 Task: Open Card Product Launch Planning in Board Email Marketing Welcome Email Series Strategy and Execution to Workspace Email Marketing Software and add a team member Softage.2@softage.net, a label Blue, a checklist Meteorology, an attachment from Trello, a color Blue and finally, add a card description 'Research and develop new service offering bundling strategy' and a comment 'Let us approach this task with a sense of collaboration and teamwork, leveraging the strengths of each team member.'. Add a start date 'Jan 06, 1900' with a due date 'Jan 13, 1900'
Action: Mouse moved to (68, 318)
Screenshot: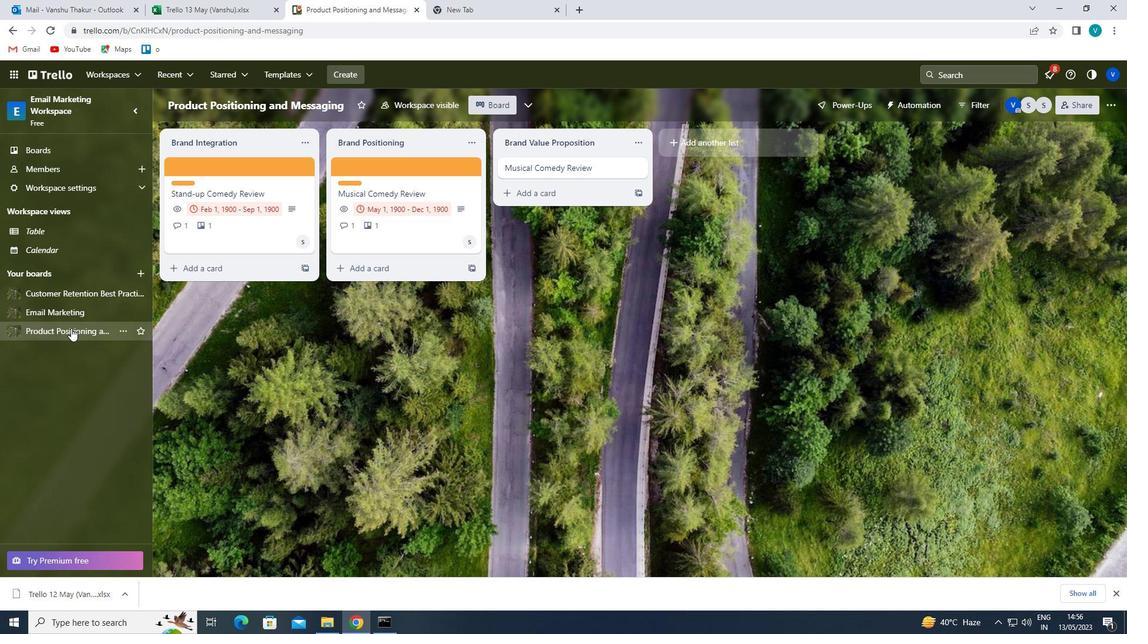 
Action: Mouse pressed left at (68, 318)
Screenshot: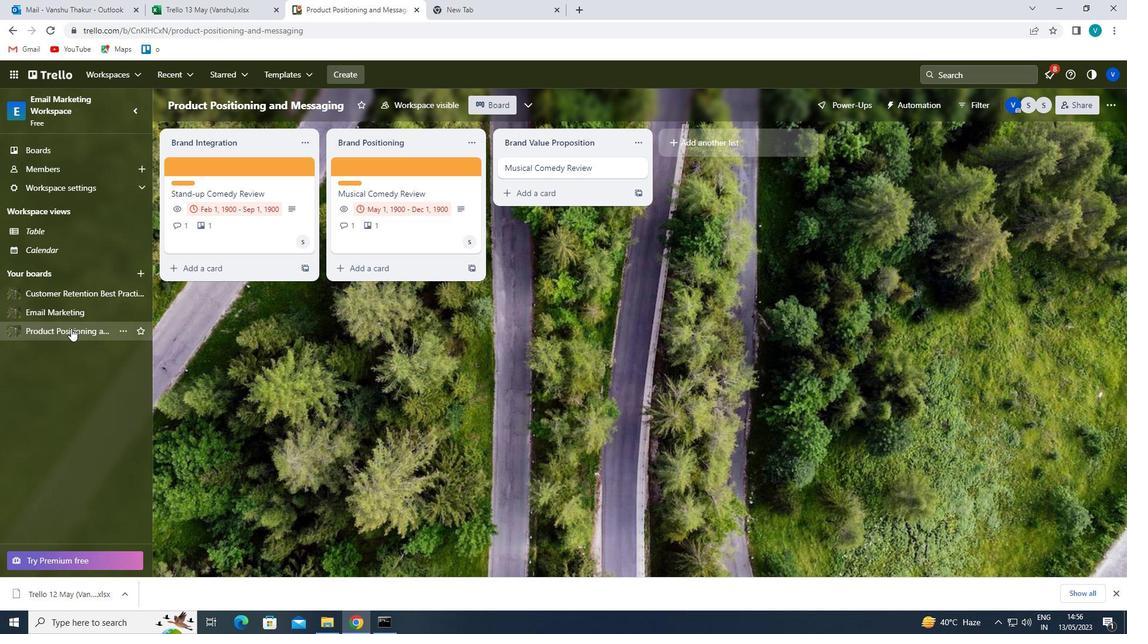 
Action: Mouse moved to (417, 162)
Screenshot: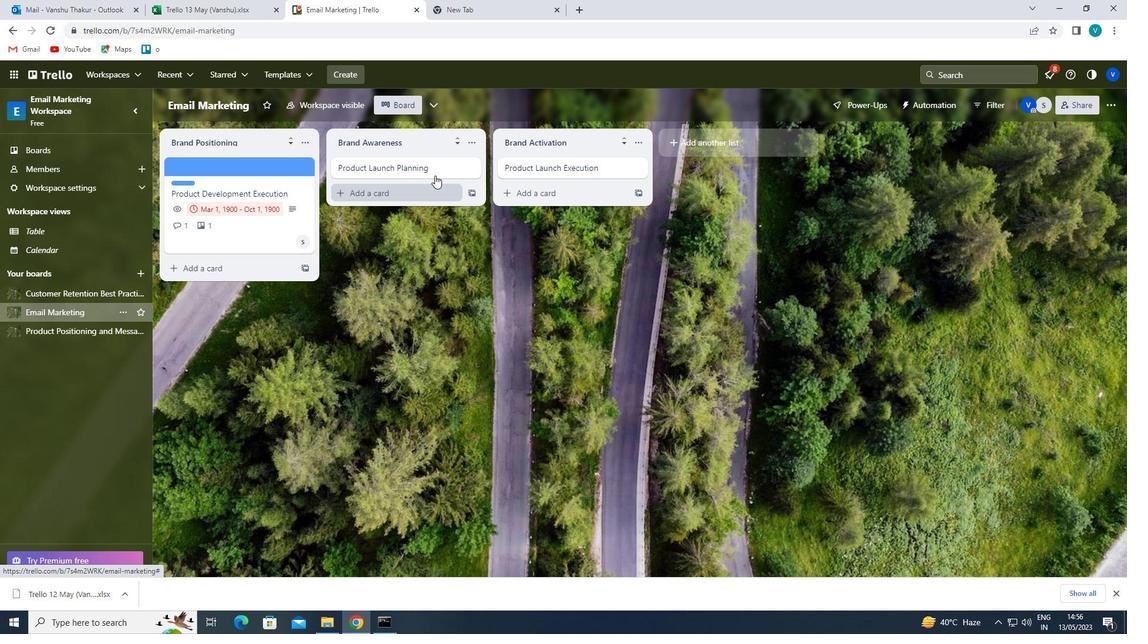 
Action: Mouse pressed left at (417, 162)
Screenshot: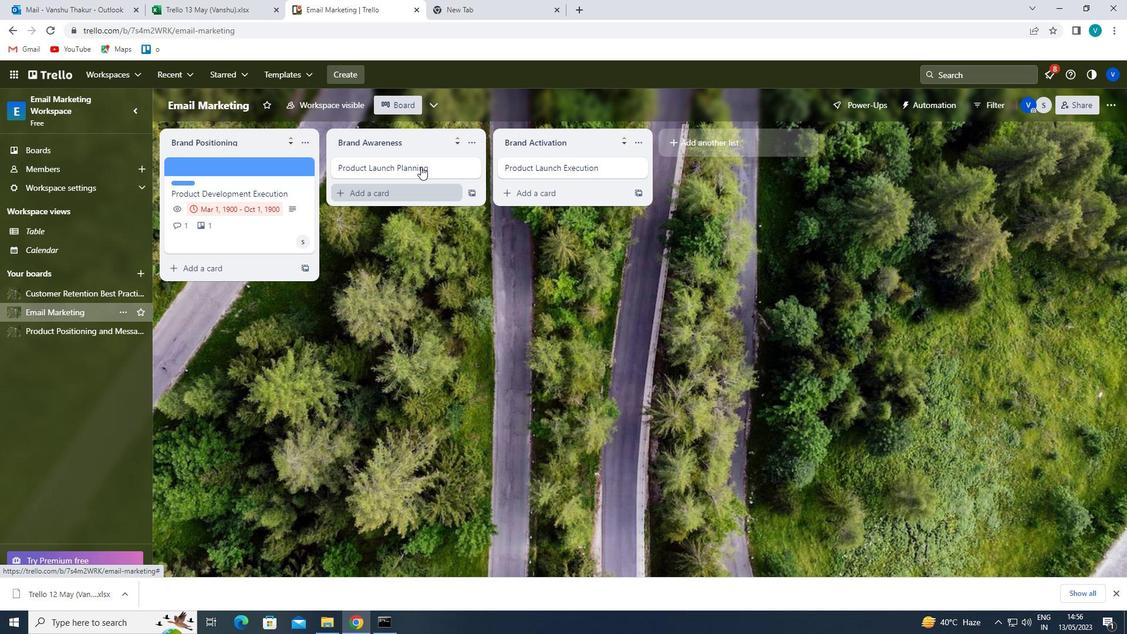 
Action: Mouse moved to (704, 206)
Screenshot: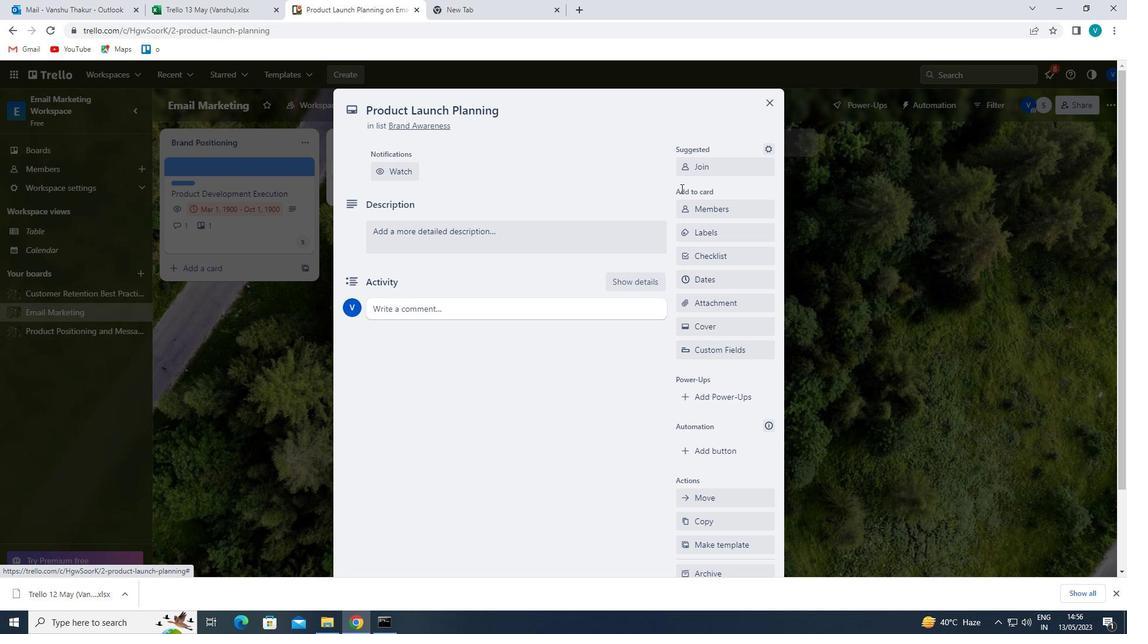 
Action: Mouse pressed left at (704, 206)
Screenshot: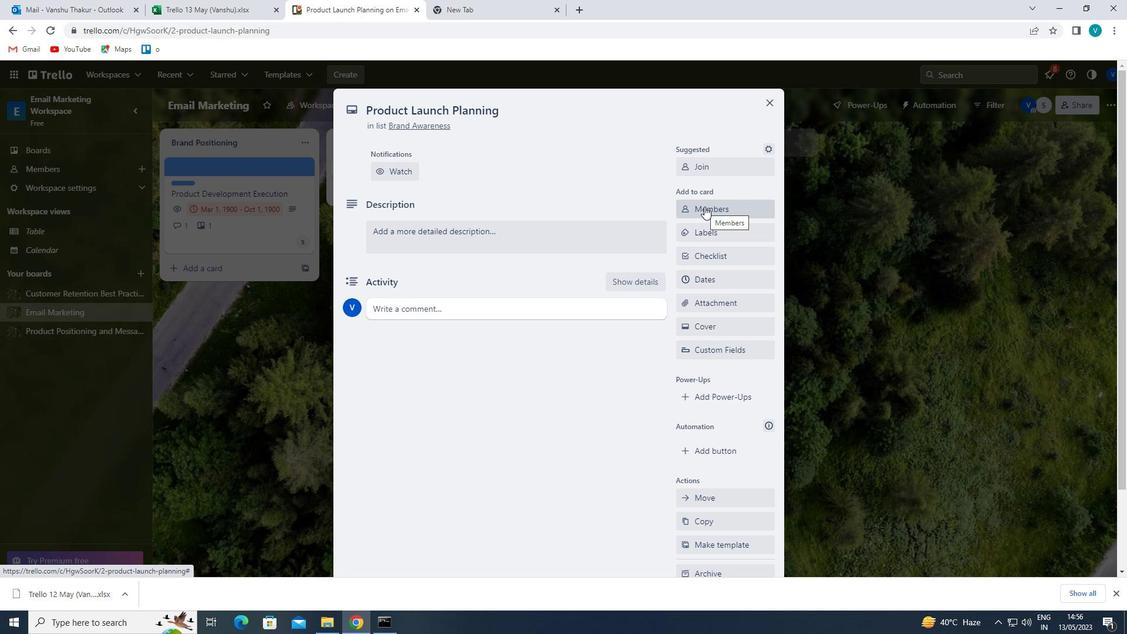 
Action: Mouse moved to (710, 263)
Screenshot: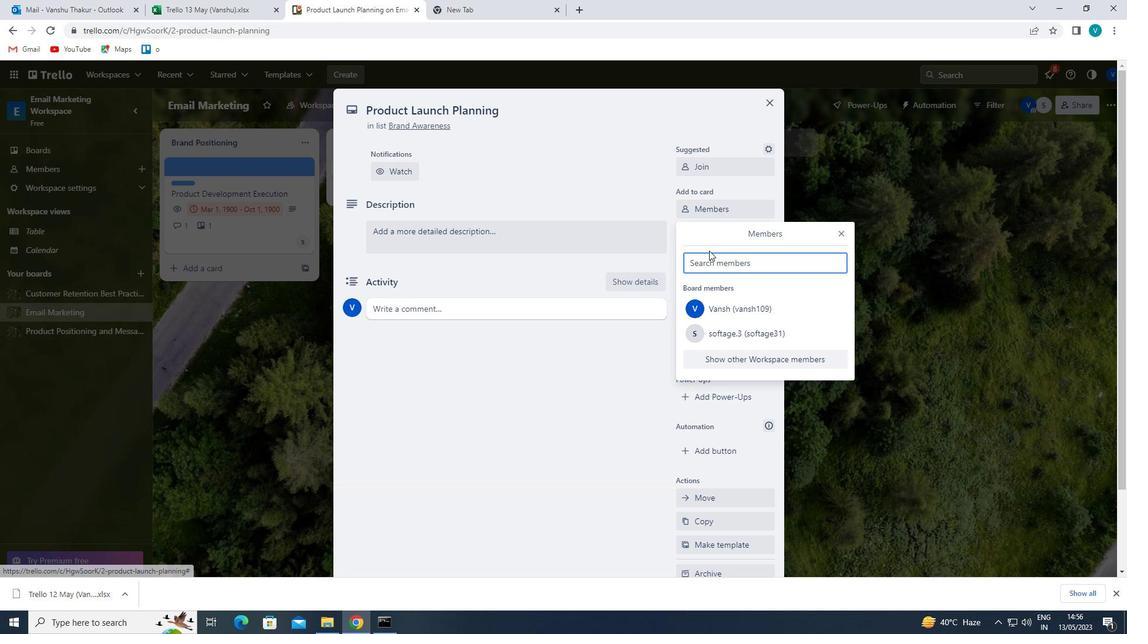 
Action: Mouse pressed left at (710, 263)
Screenshot: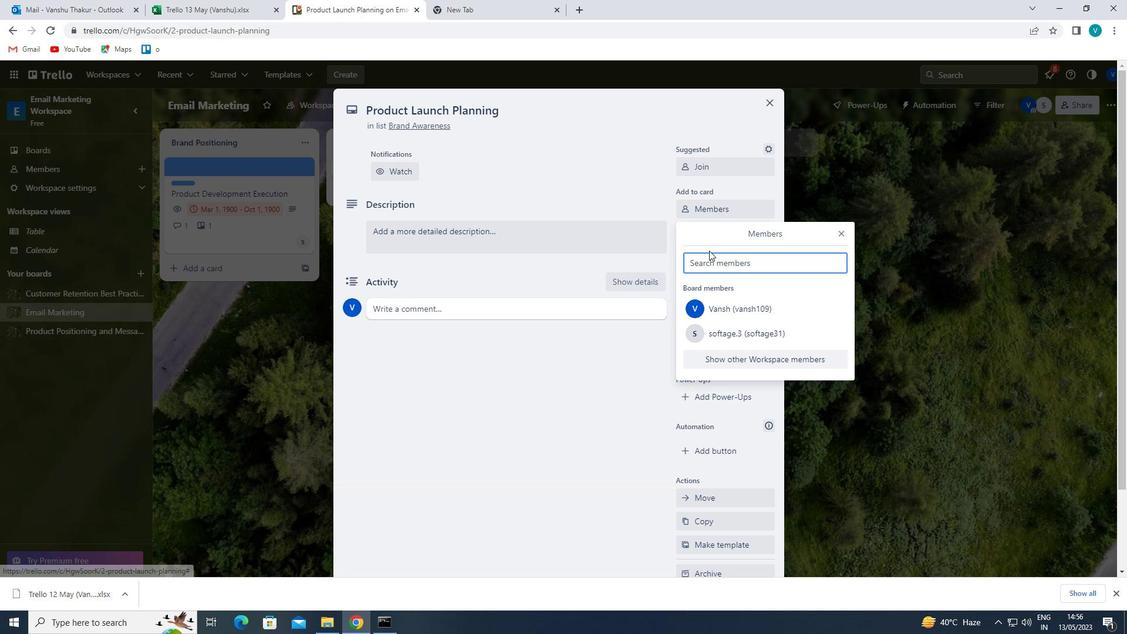 
Action: Key pressed <Key.shift>S
Screenshot: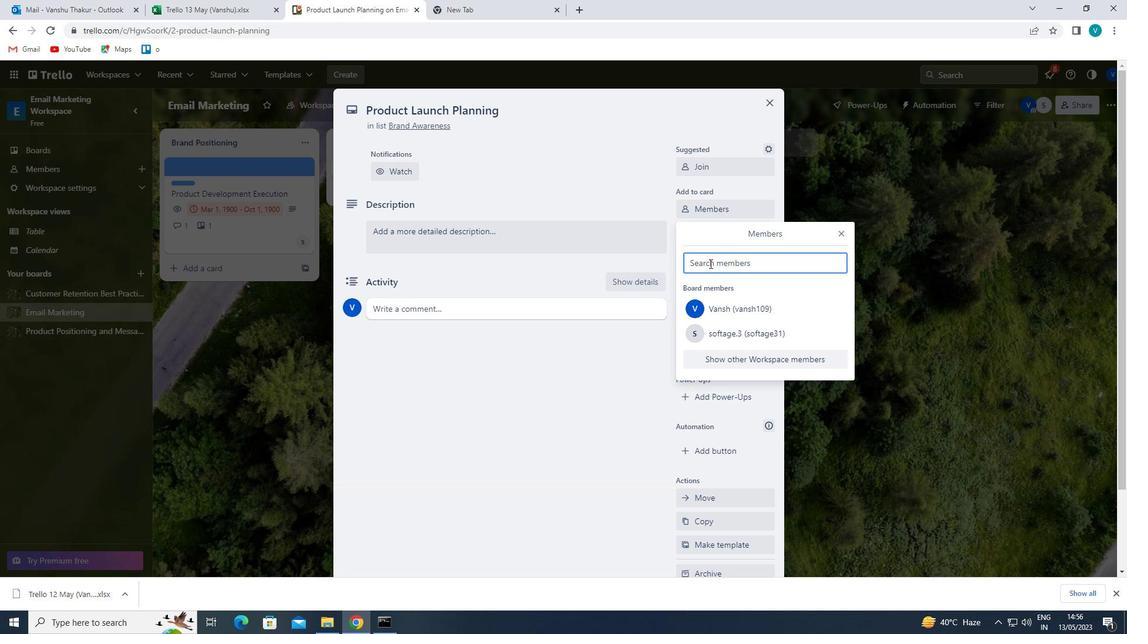 
Action: Mouse moved to (701, 270)
Screenshot: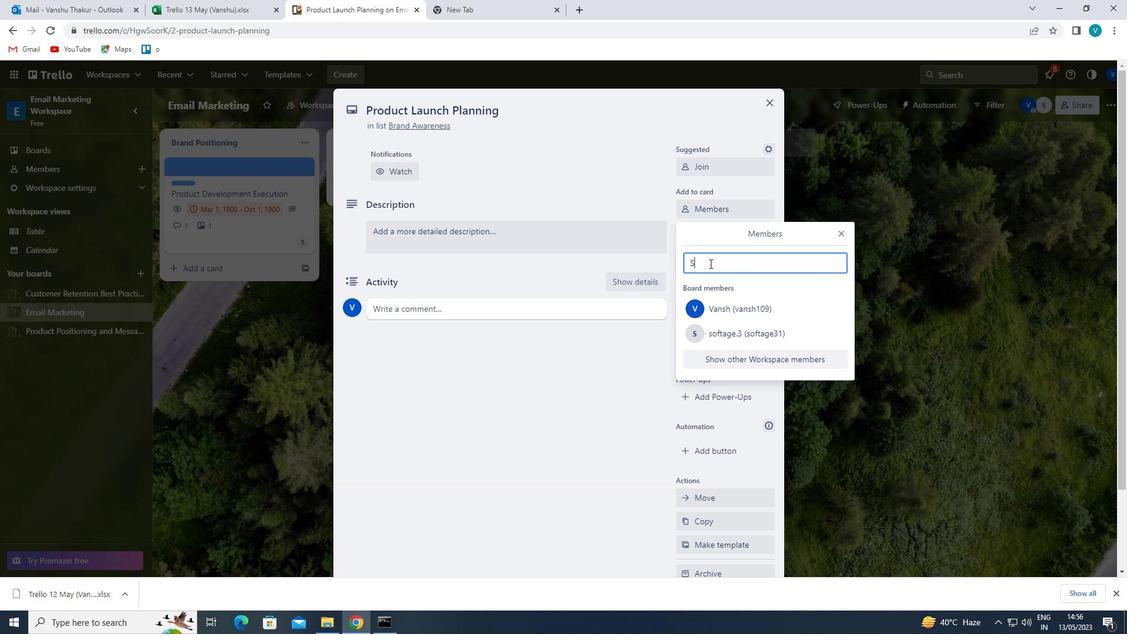 
Action: Key pressed OFT
Screenshot: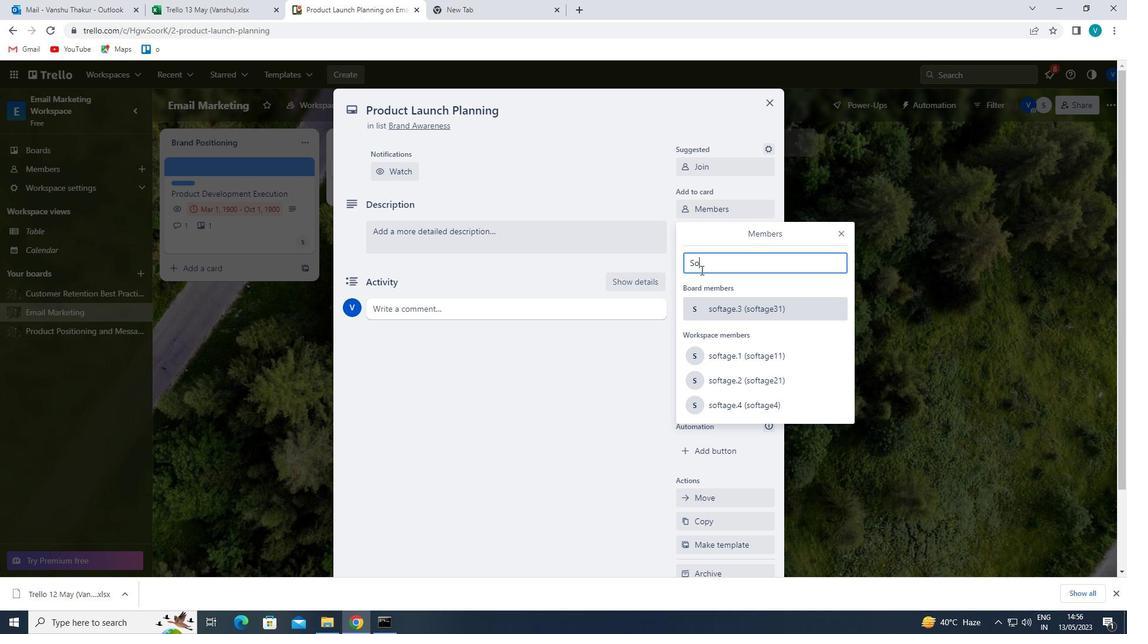 
Action: Mouse moved to (727, 384)
Screenshot: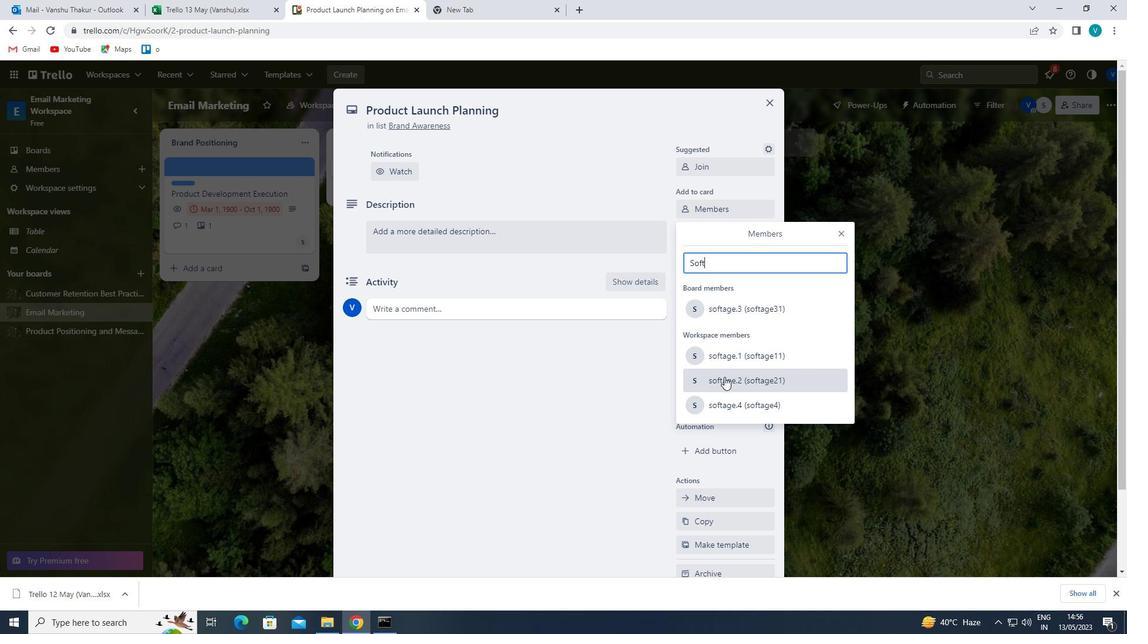 
Action: Mouse pressed left at (727, 384)
Screenshot: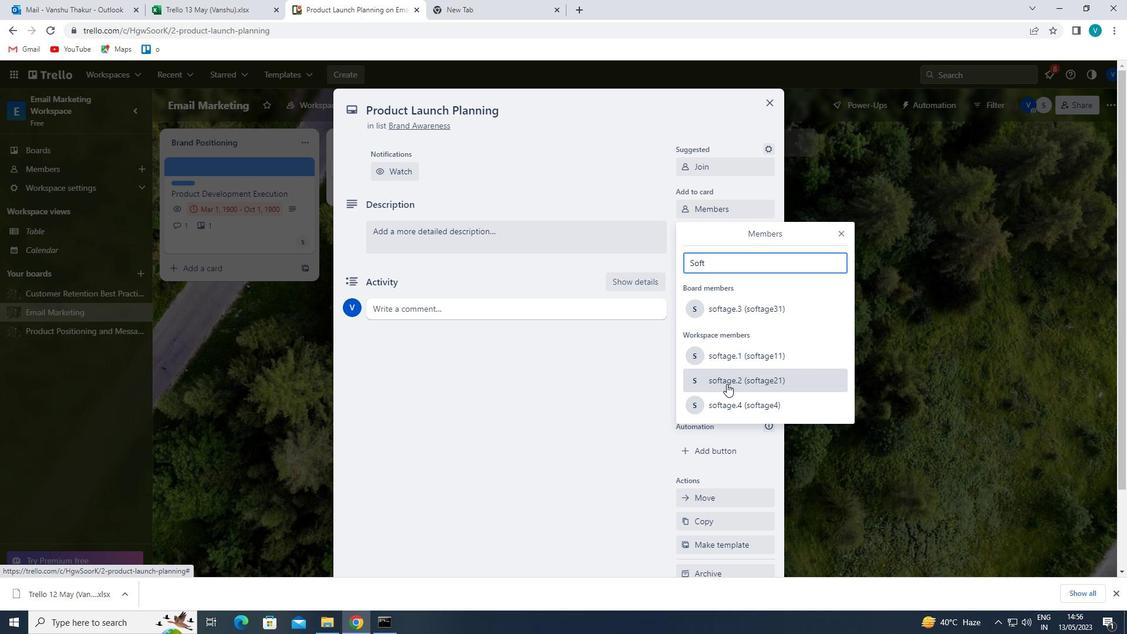 
Action: Mouse moved to (844, 231)
Screenshot: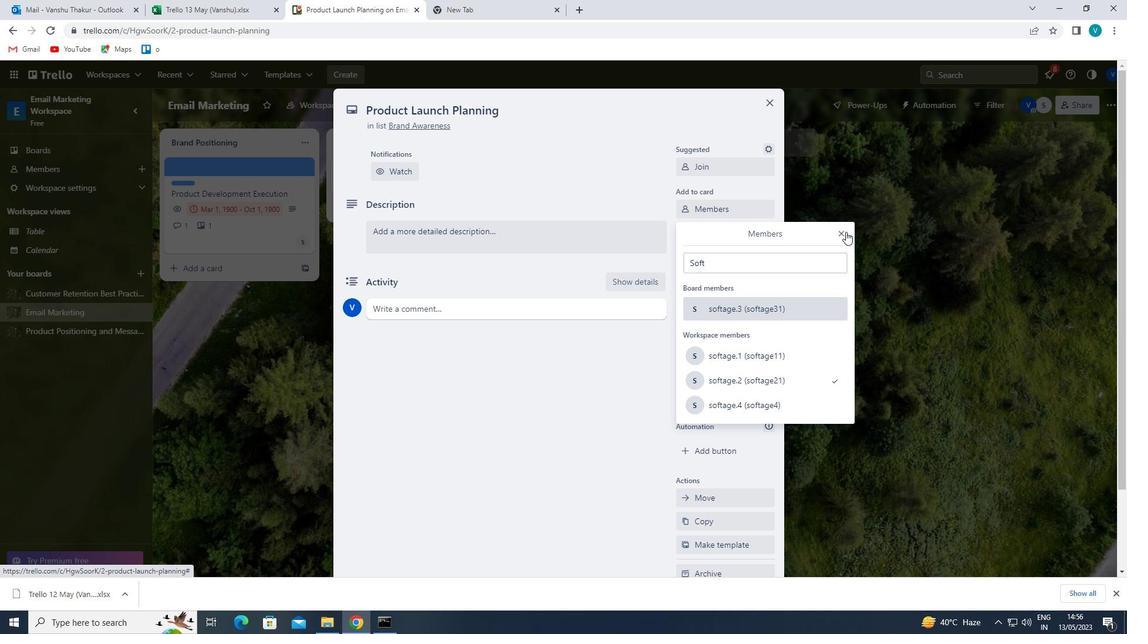 
Action: Mouse pressed left at (844, 231)
Screenshot: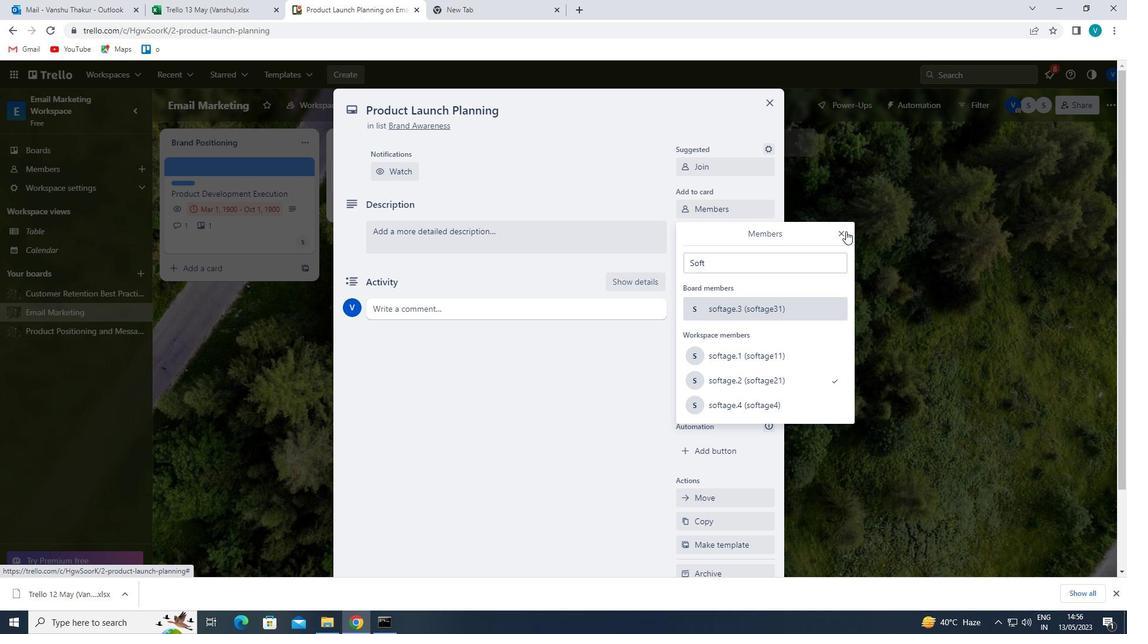 
Action: Mouse moved to (750, 227)
Screenshot: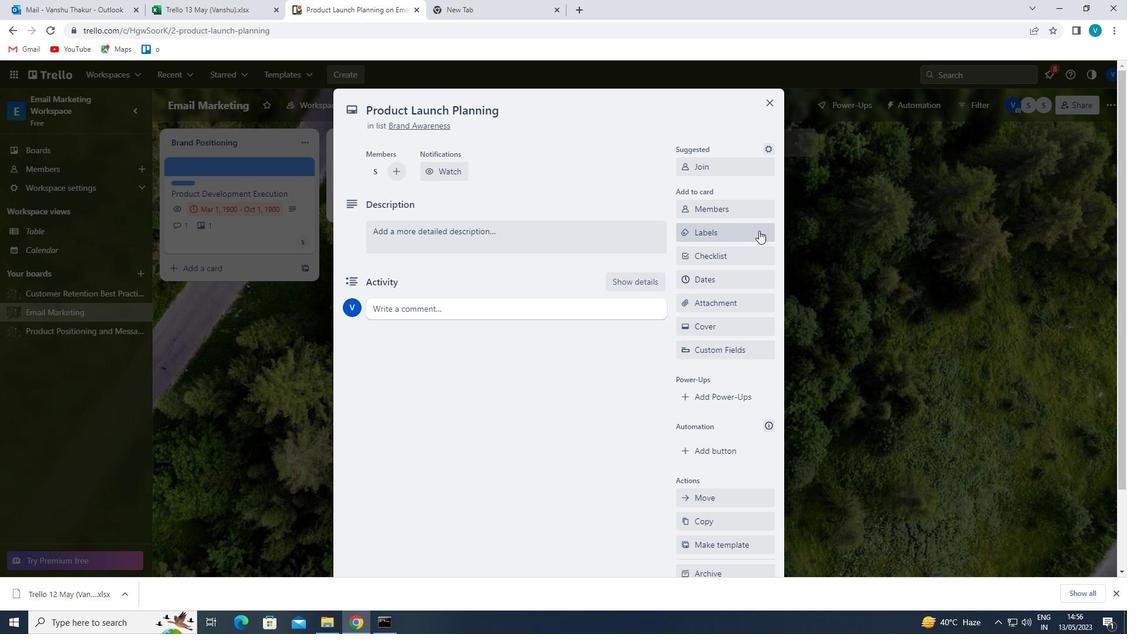 
Action: Mouse pressed left at (750, 227)
Screenshot: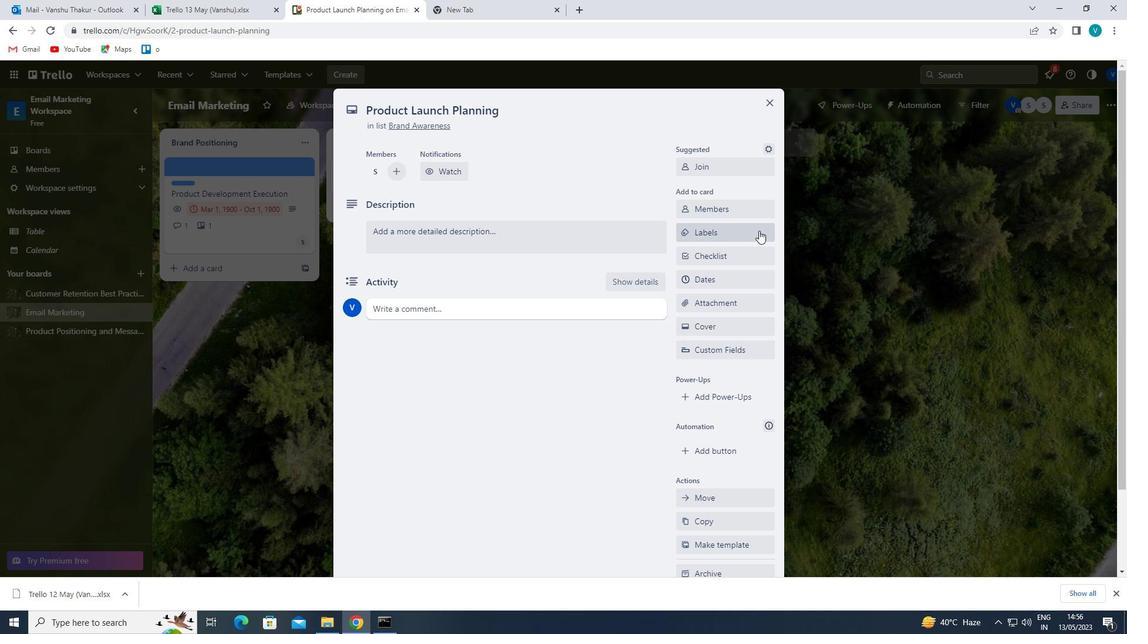 
Action: Mouse moved to (739, 431)
Screenshot: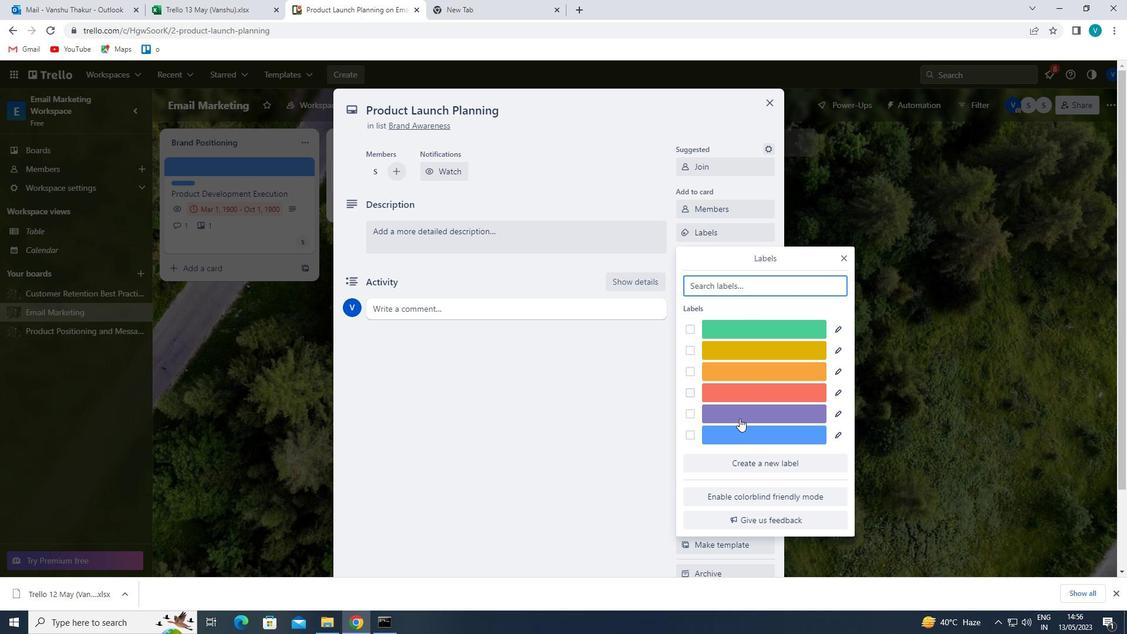 
Action: Mouse pressed left at (739, 431)
Screenshot: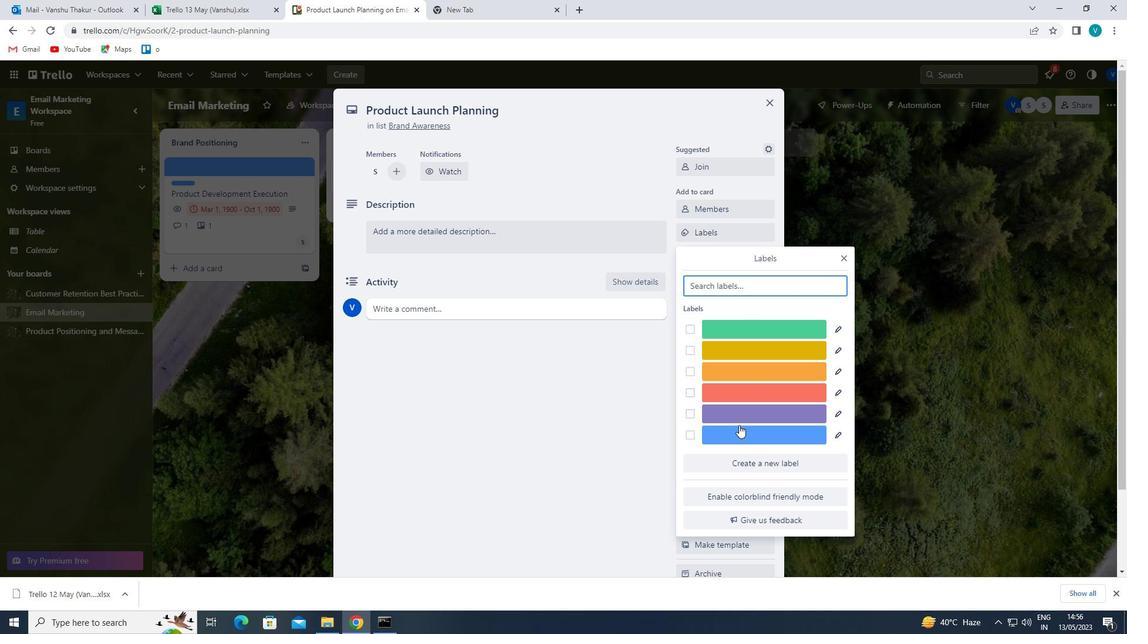 
Action: Mouse moved to (842, 254)
Screenshot: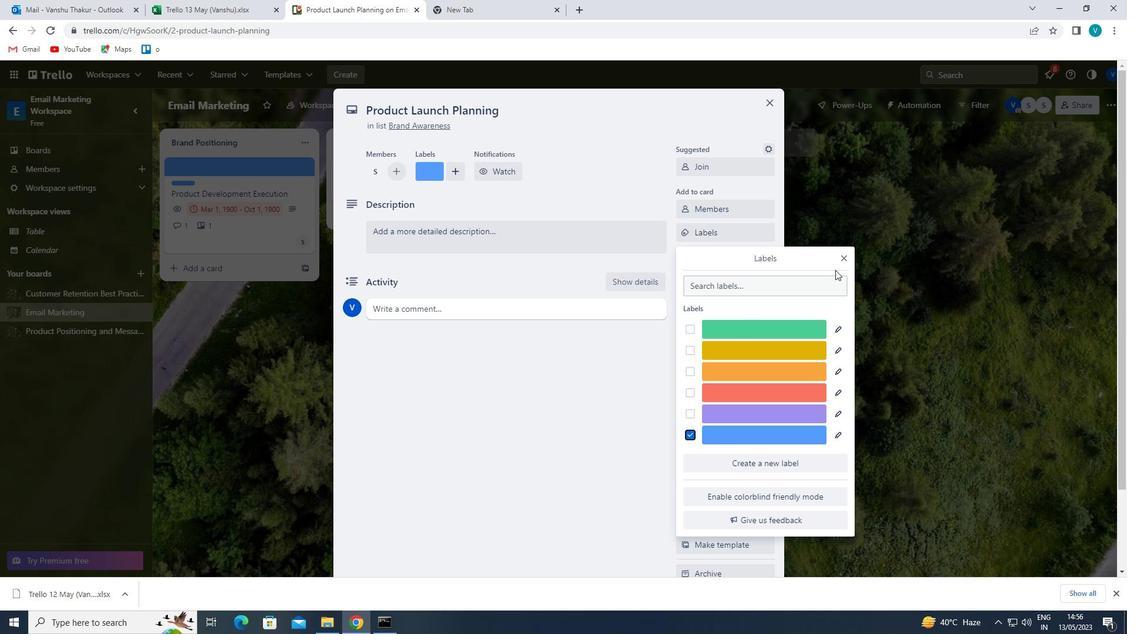 
Action: Mouse pressed left at (842, 254)
Screenshot: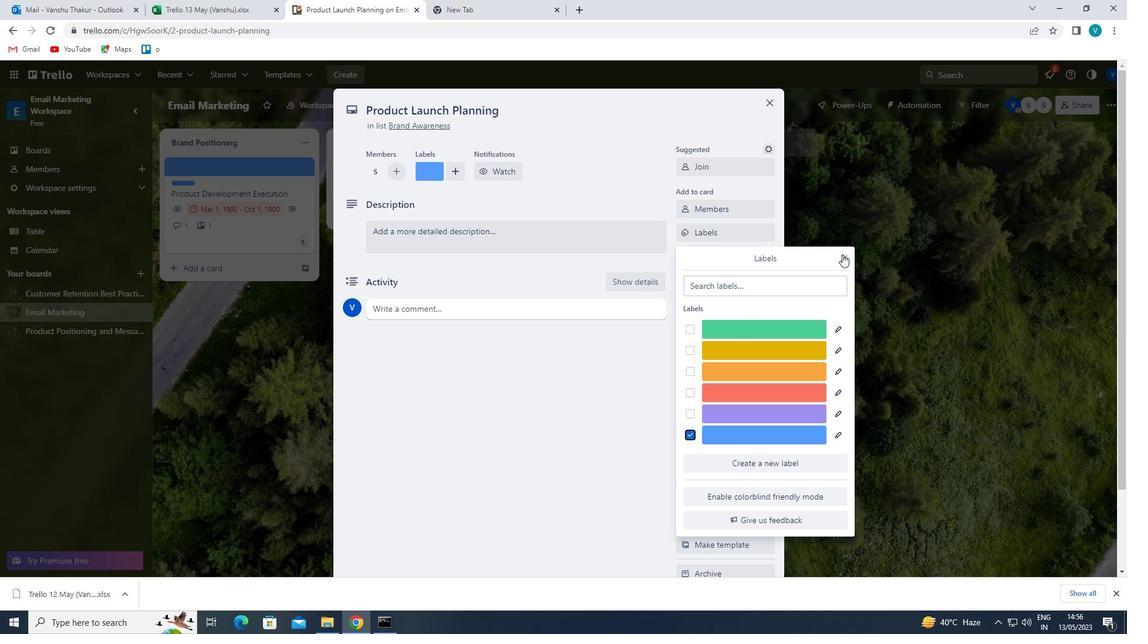 
Action: Mouse moved to (744, 251)
Screenshot: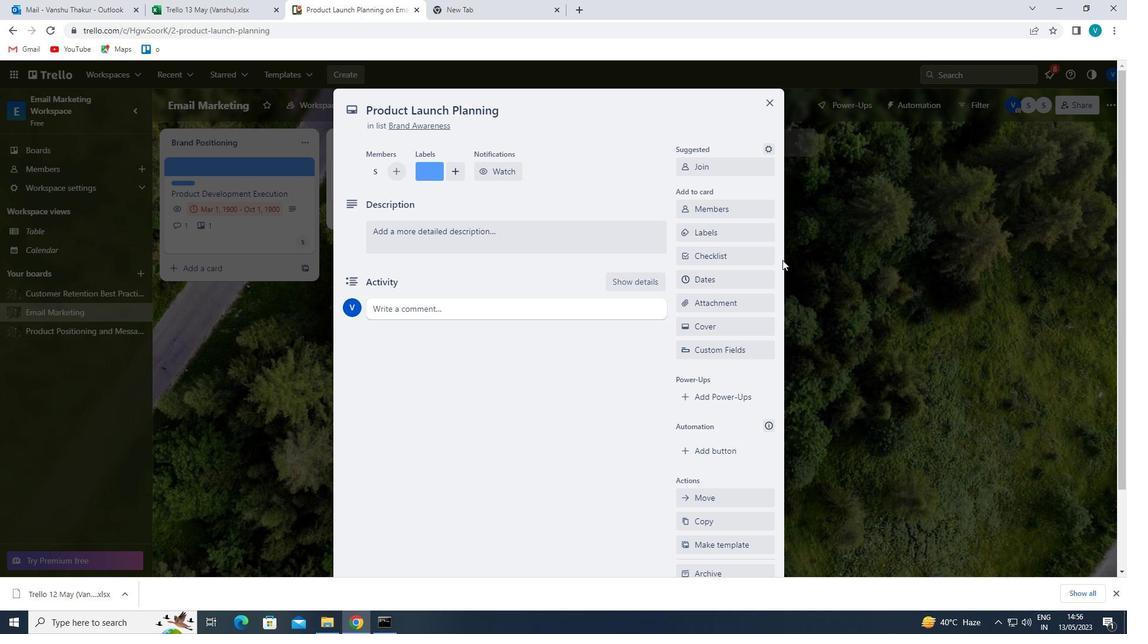 
Action: Mouse pressed left at (744, 251)
Screenshot: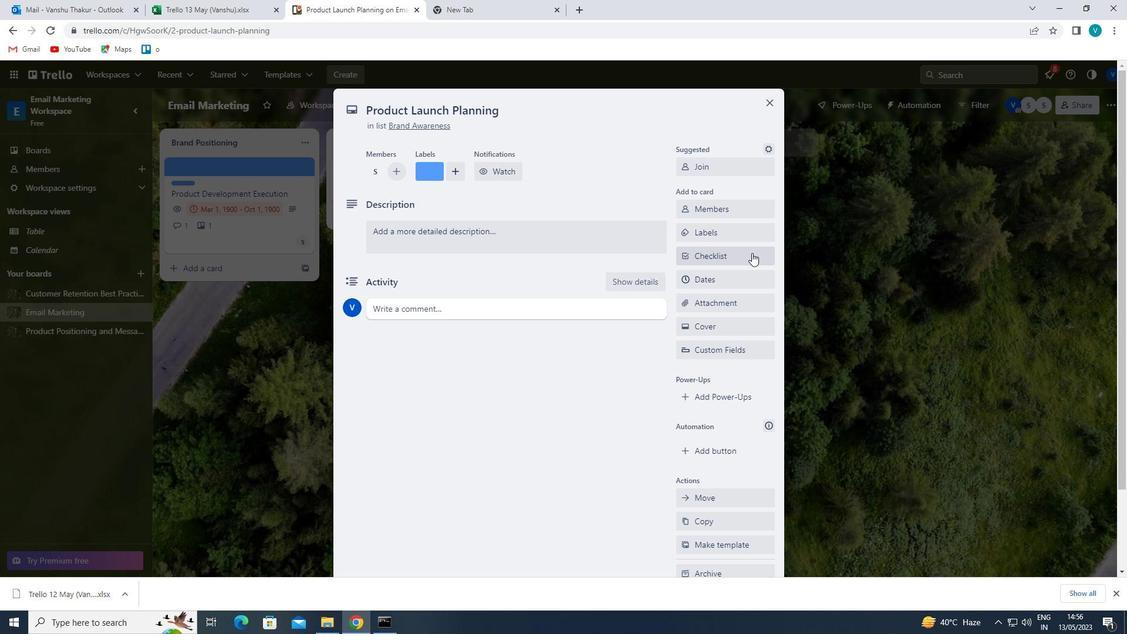 
Action: Key pressed <Key.shift>METEOROLOGY
Screenshot: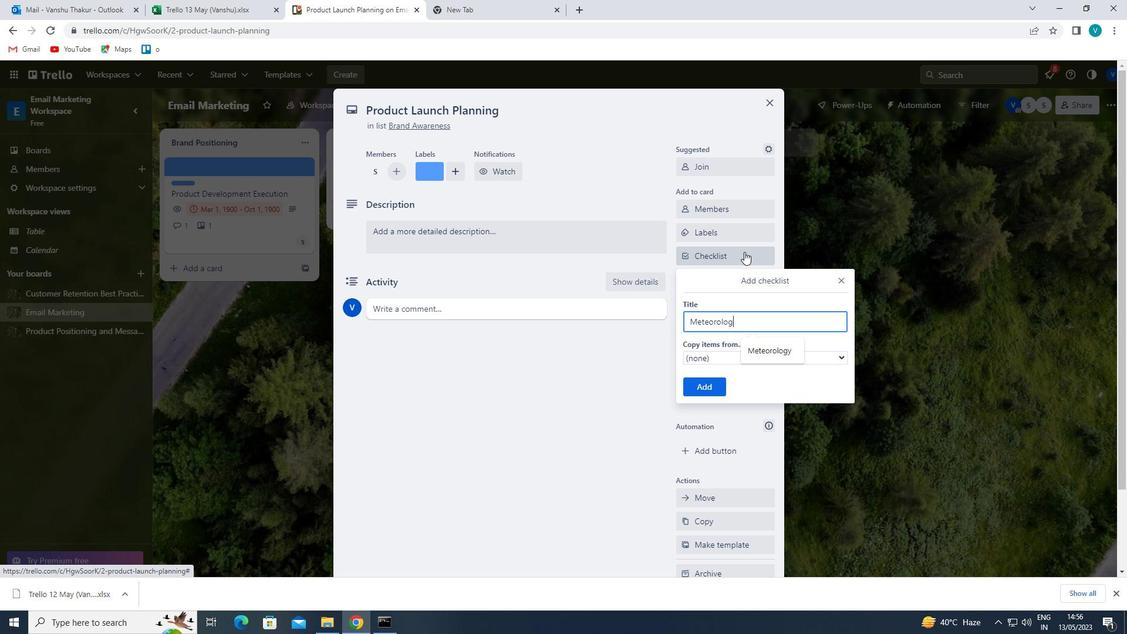 
Action: Mouse moved to (703, 386)
Screenshot: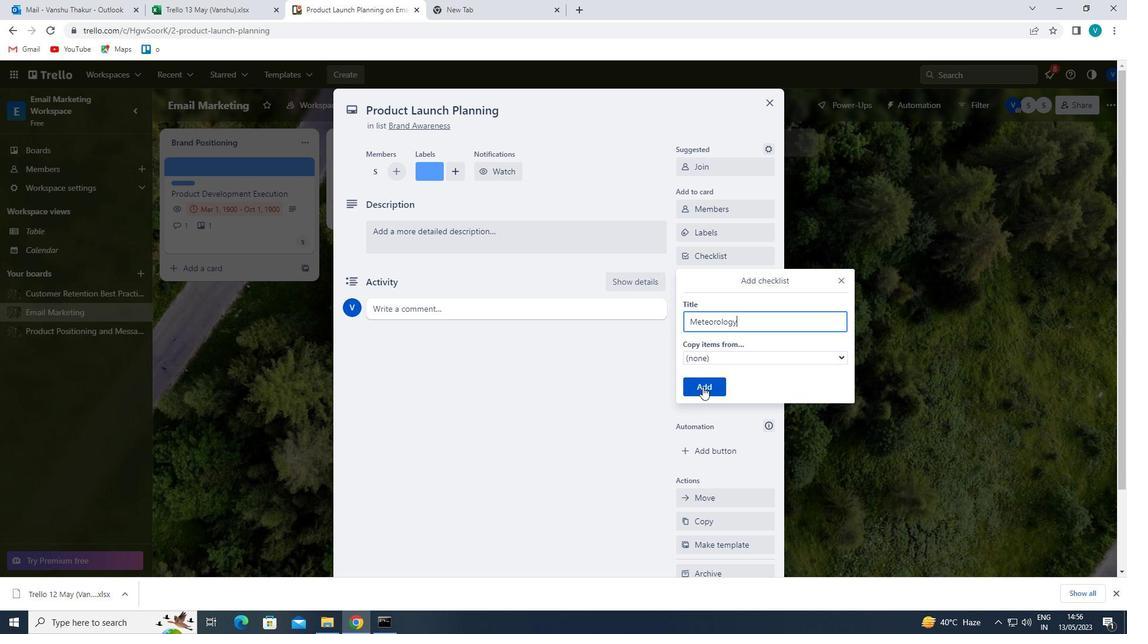 
Action: Mouse pressed left at (703, 386)
Screenshot: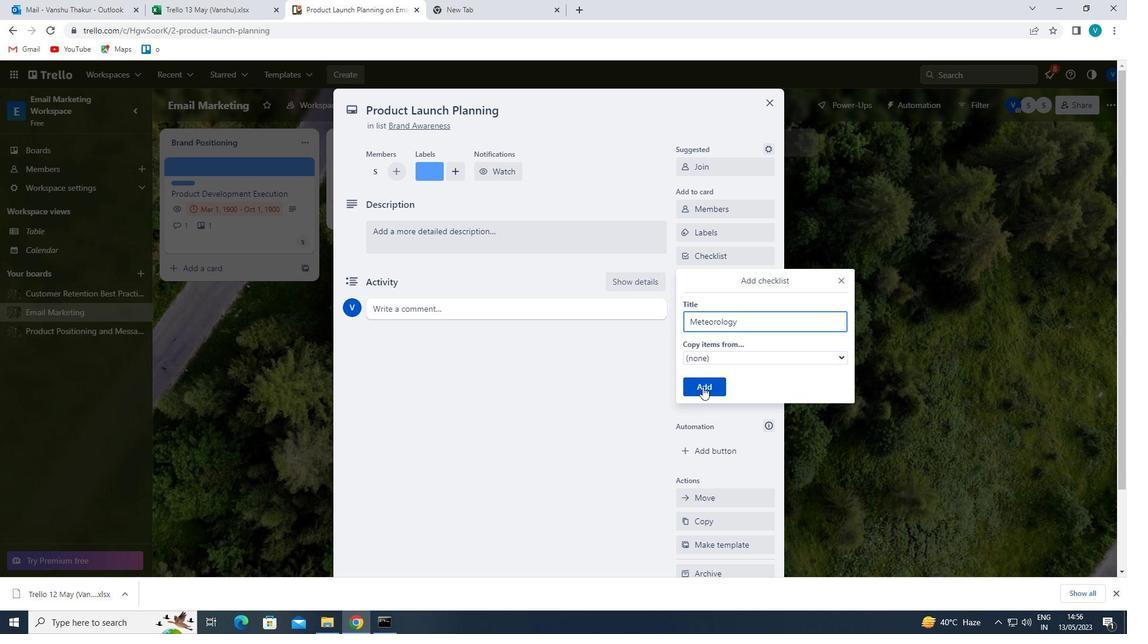 
Action: Mouse moved to (728, 305)
Screenshot: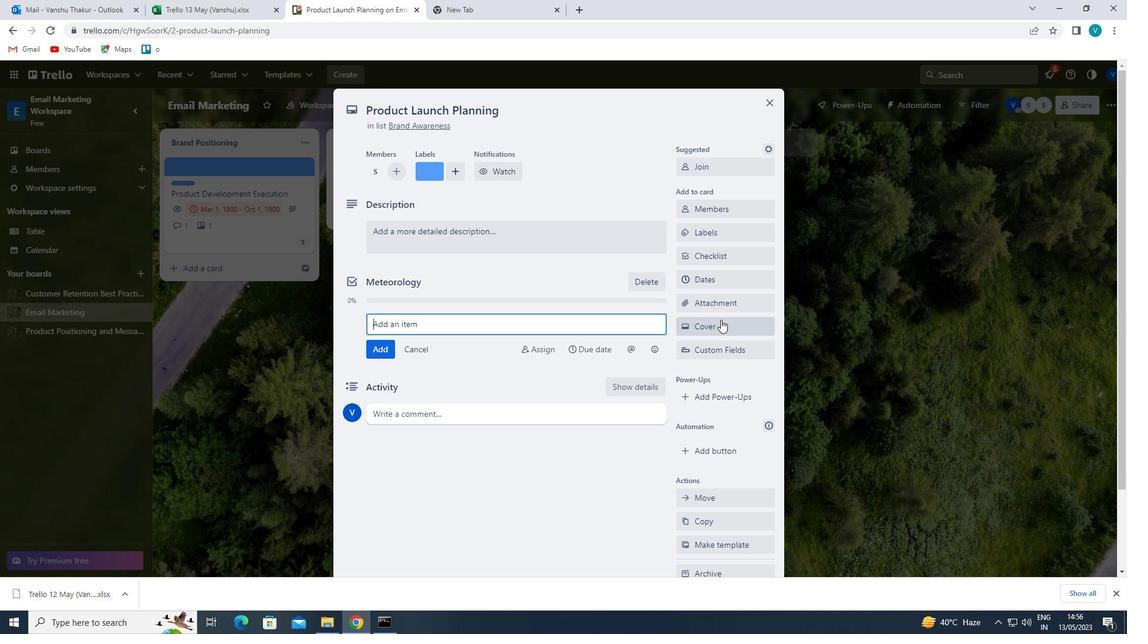 
Action: Mouse pressed left at (728, 305)
Screenshot: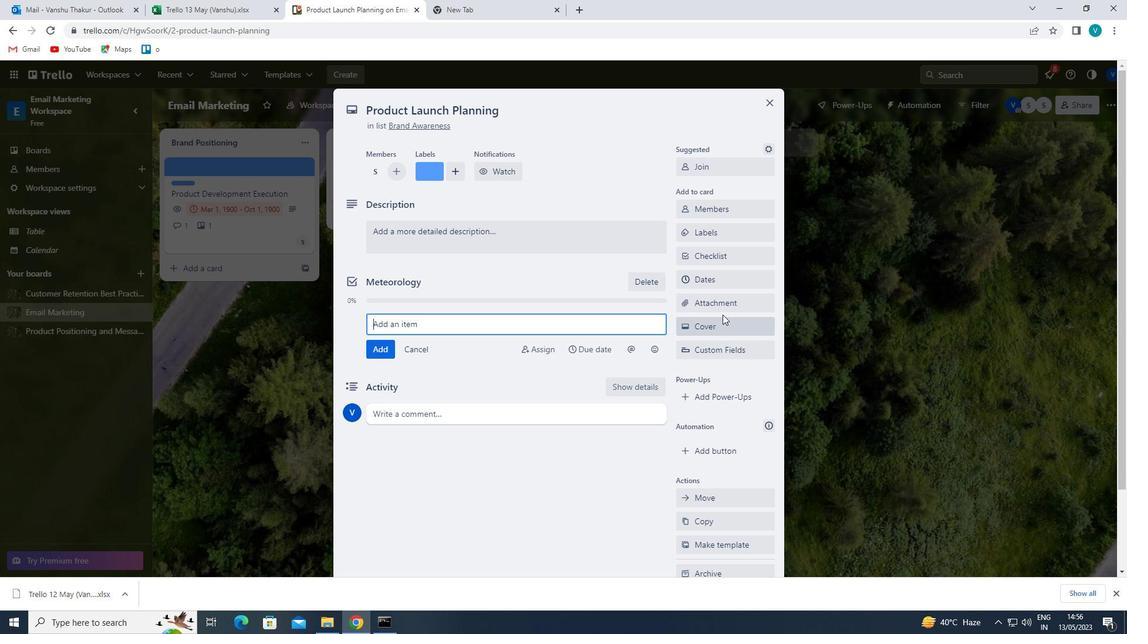 
Action: Mouse moved to (705, 370)
Screenshot: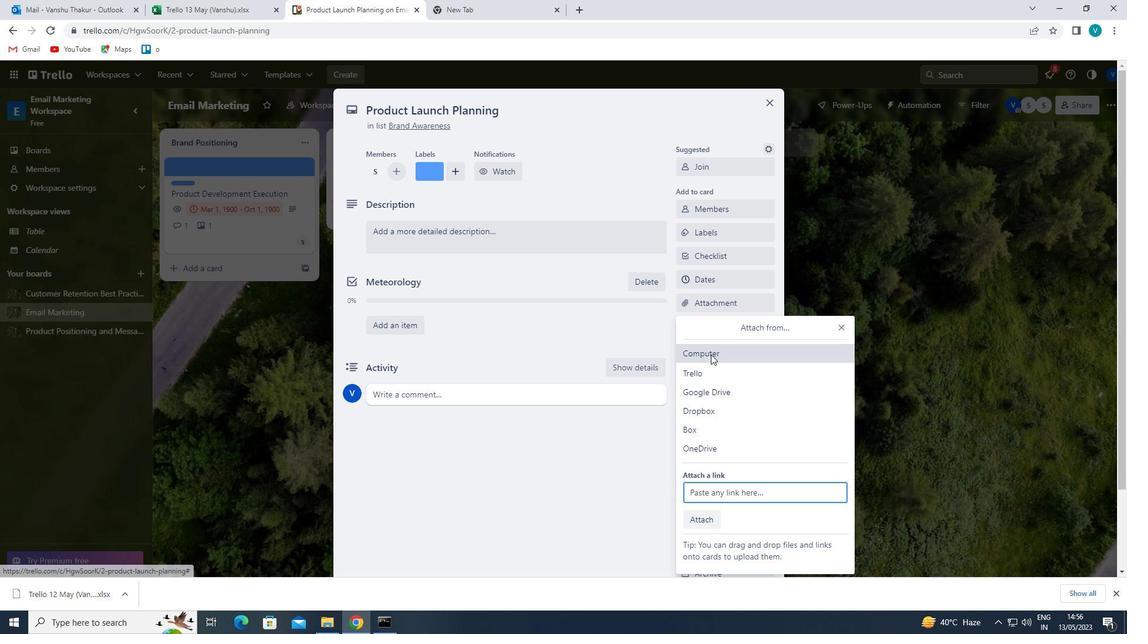 
Action: Mouse pressed left at (705, 370)
Screenshot: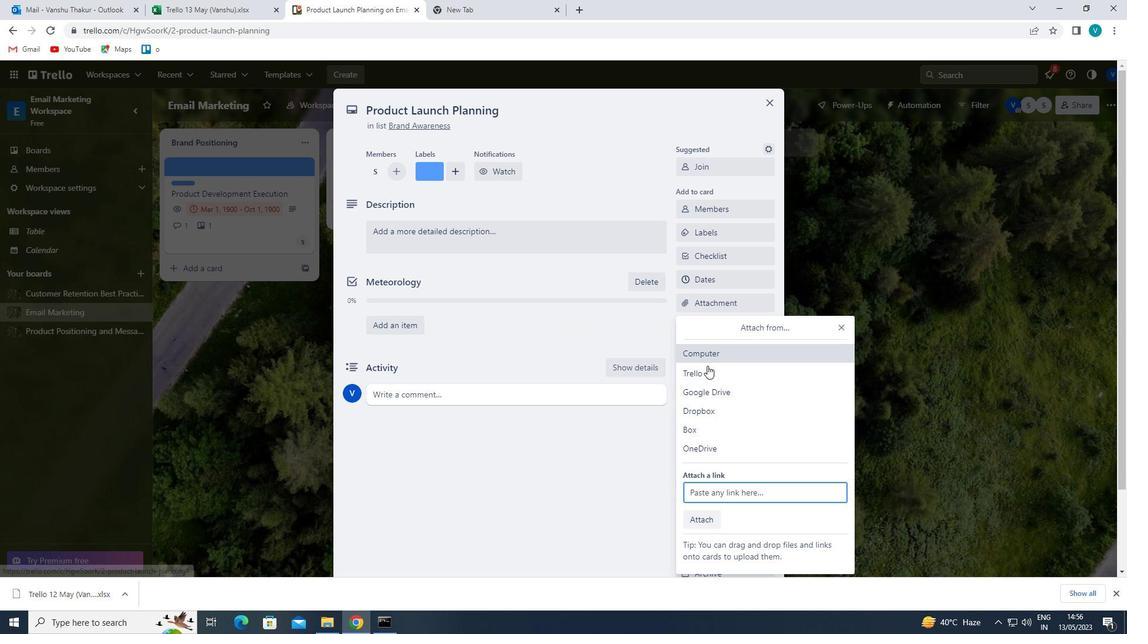 
Action: Mouse moved to (707, 381)
Screenshot: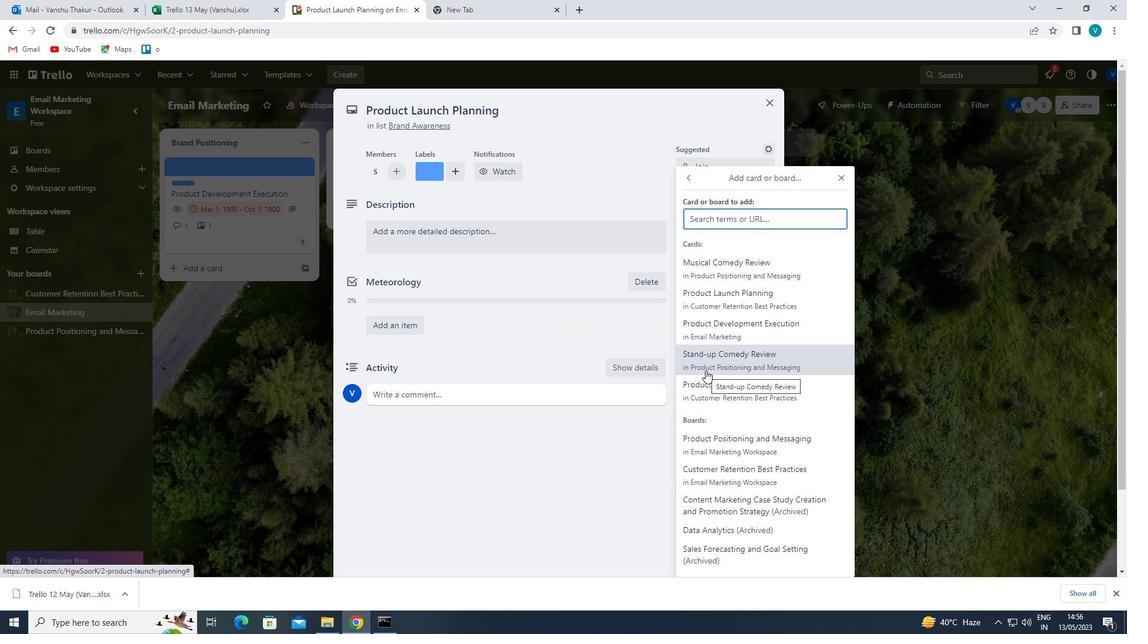 
Action: Mouse pressed left at (707, 381)
Screenshot: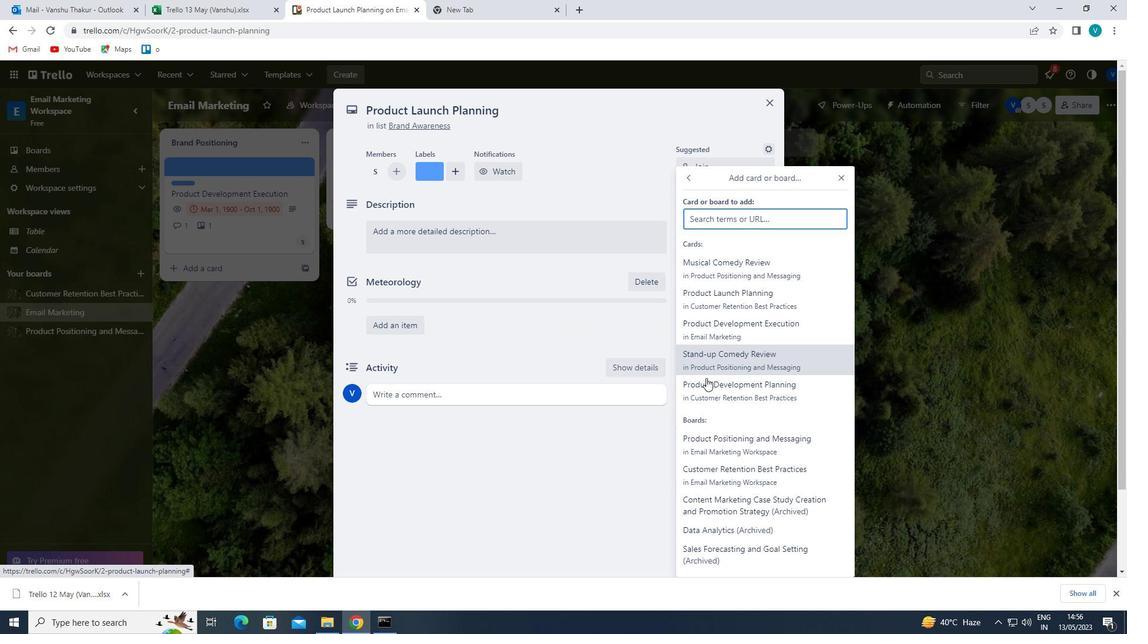 
Action: Mouse moved to (695, 317)
Screenshot: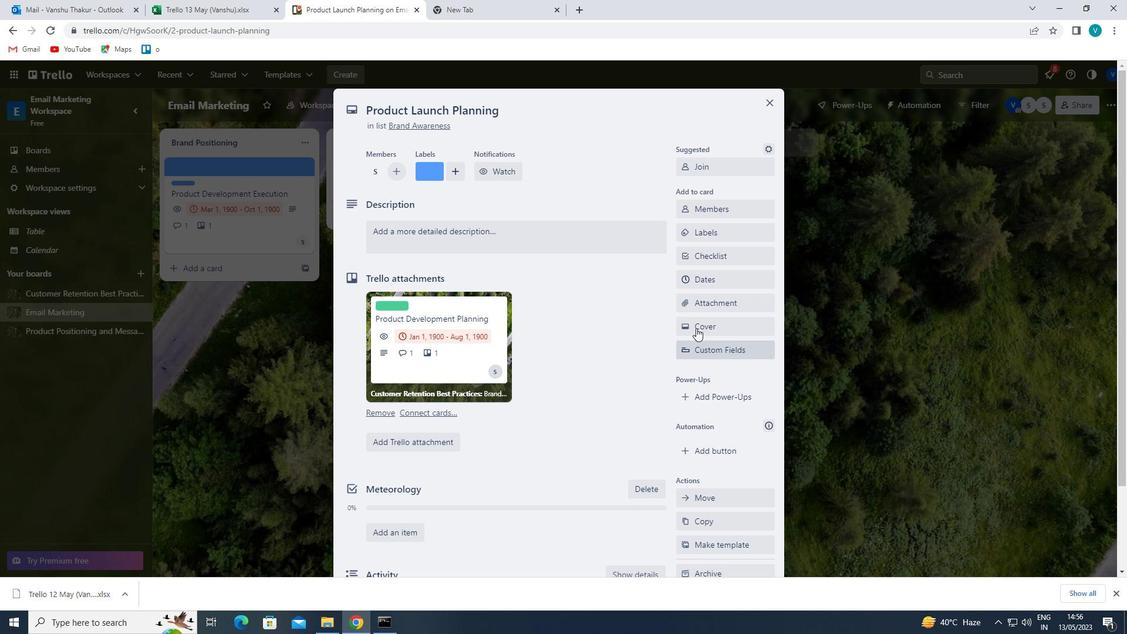 
Action: Mouse pressed left at (695, 317)
Screenshot: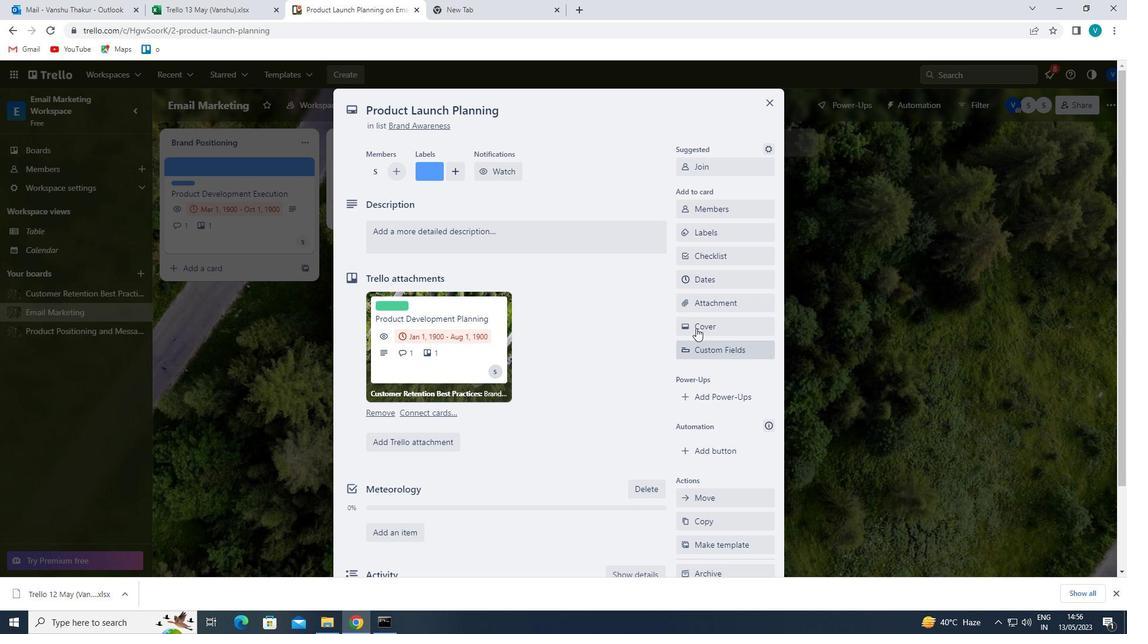 
Action: Mouse moved to (699, 360)
Screenshot: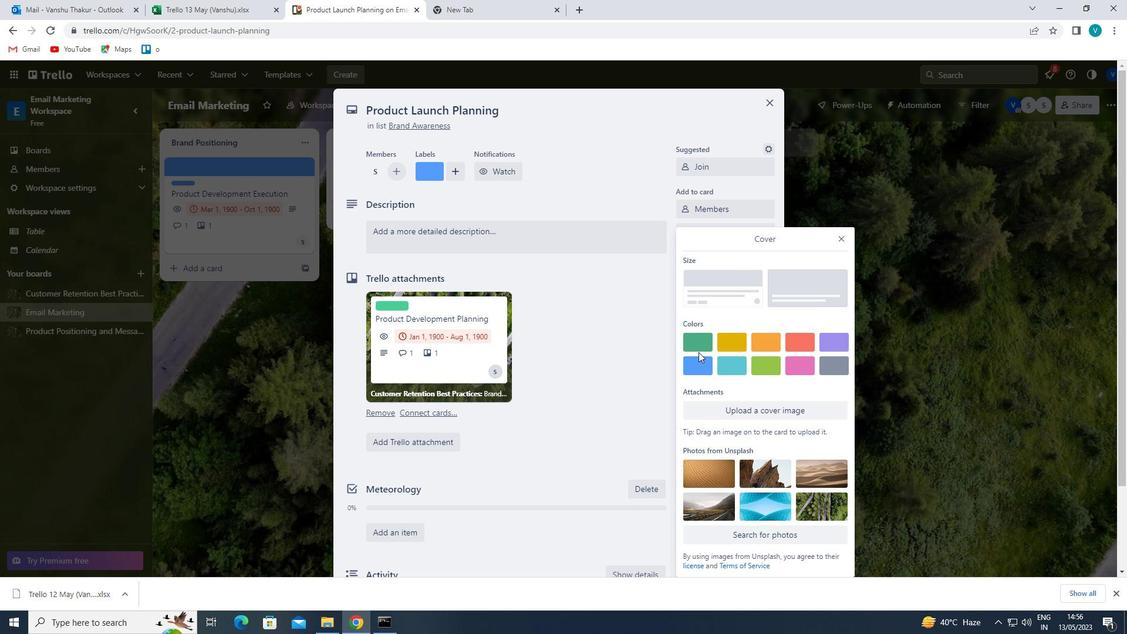 
Action: Mouse pressed left at (699, 360)
Screenshot: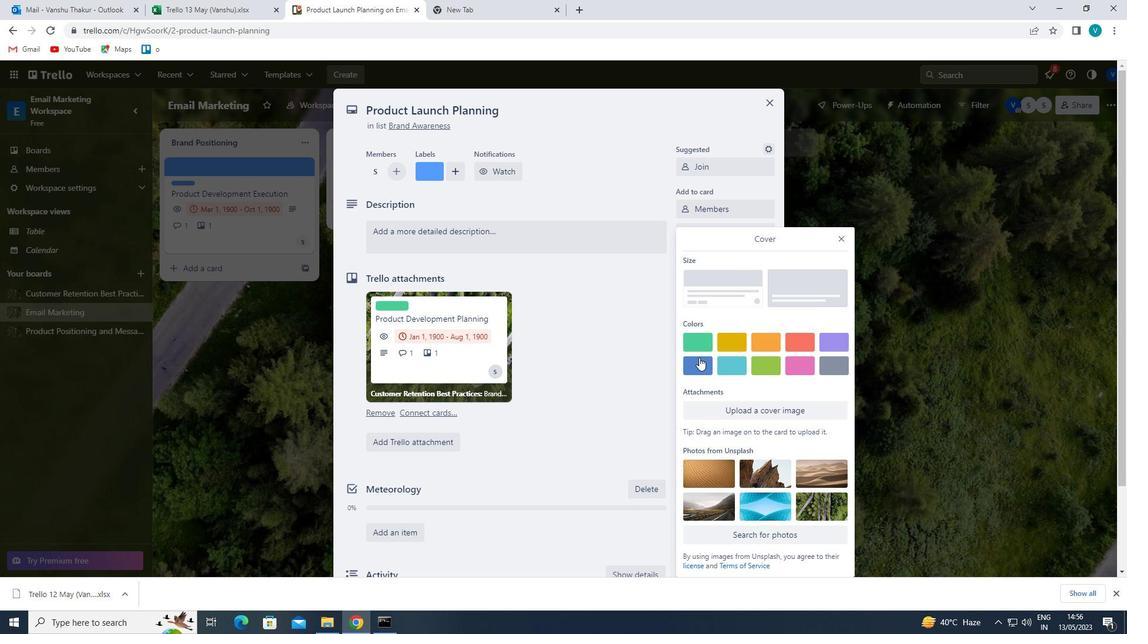 
Action: Mouse moved to (842, 220)
Screenshot: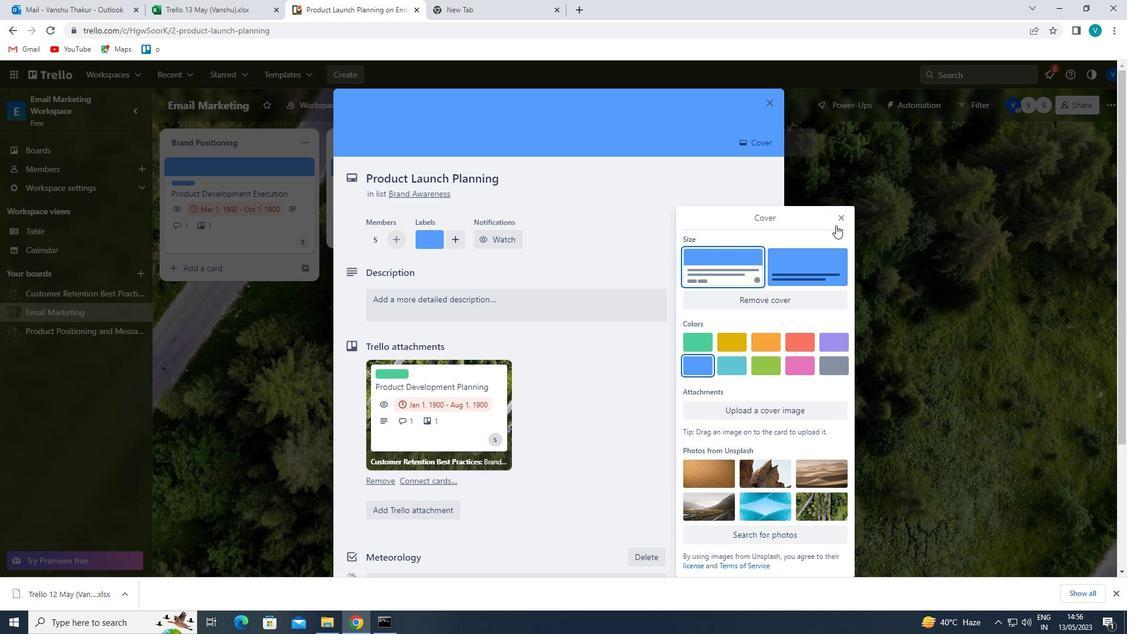 
Action: Mouse pressed left at (842, 220)
Screenshot: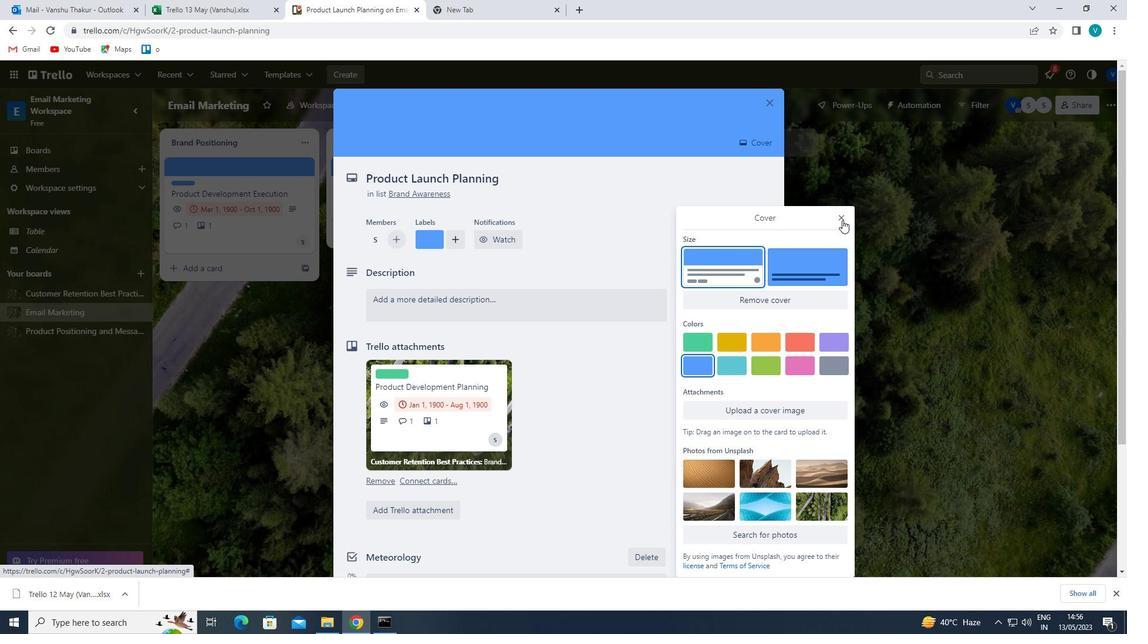 
Action: Mouse moved to (592, 293)
Screenshot: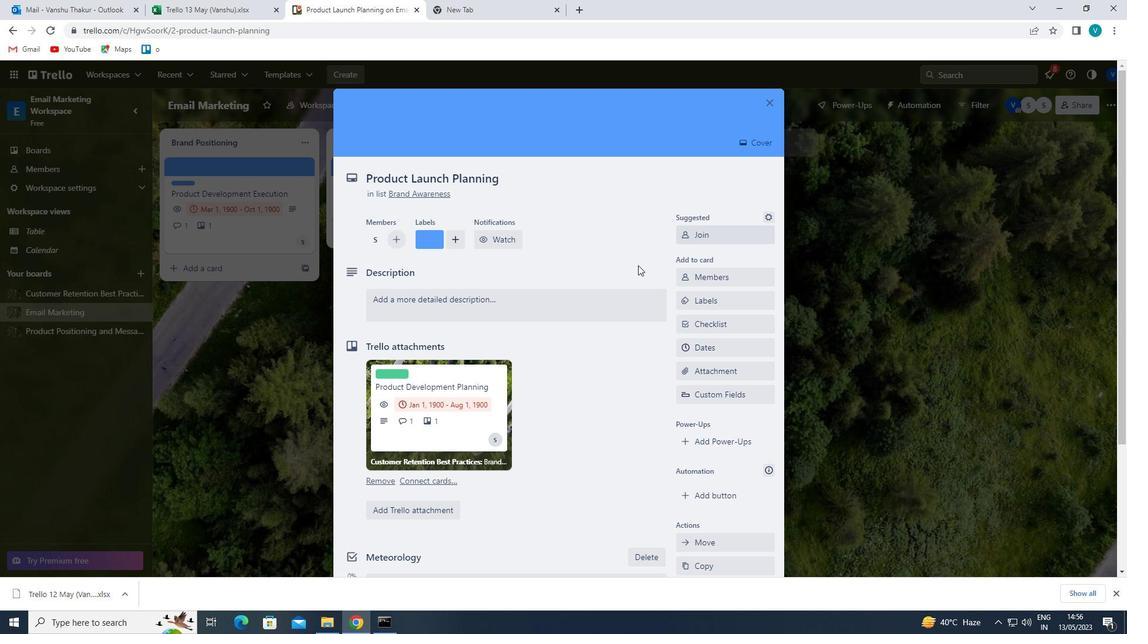 
Action: Mouse pressed left at (592, 293)
Screenshot: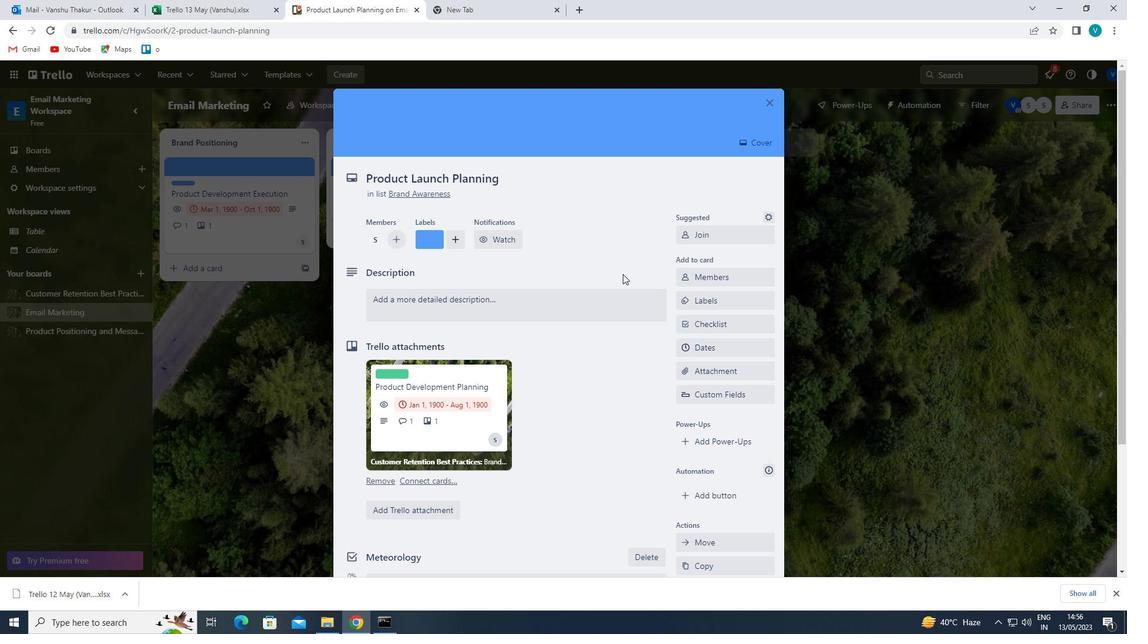 
Action: Key pressed '<Key.shift><Key.shift>RESEARCH<Key.space>AND<Key.space>DEVELOP<Key.space>NEW<Key.space>SR<Key.backspace>ERVICE<Key.space>OFFERING<Key.space>BUNDLING<Key.space>STRATEGY'
Screenshot: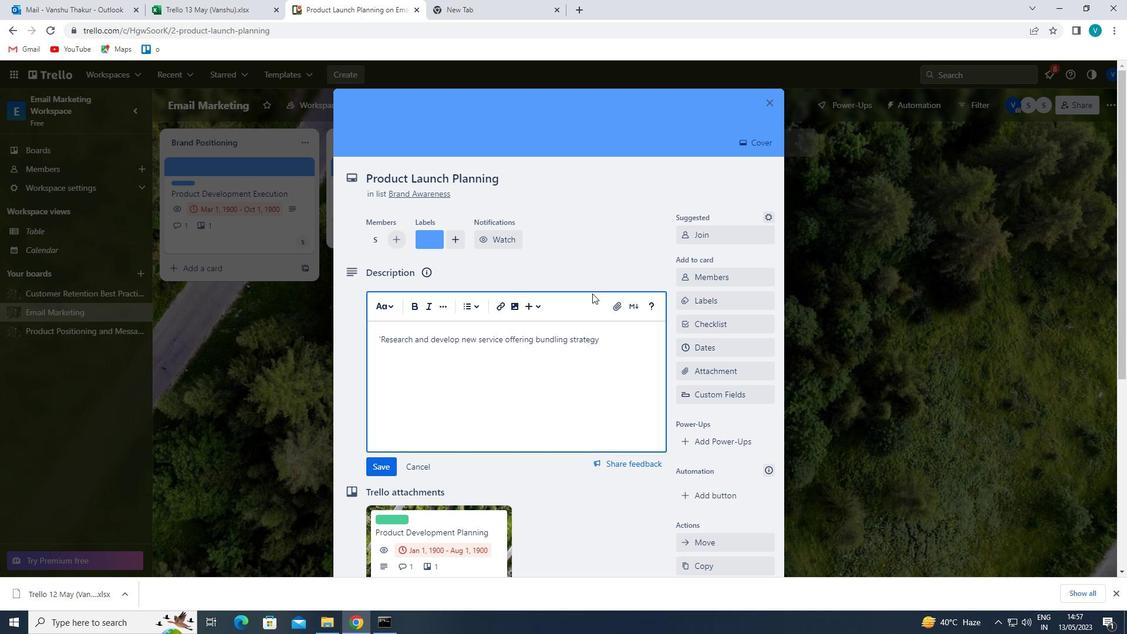
Action: Mouse moved to (387, 462)
Screenshot: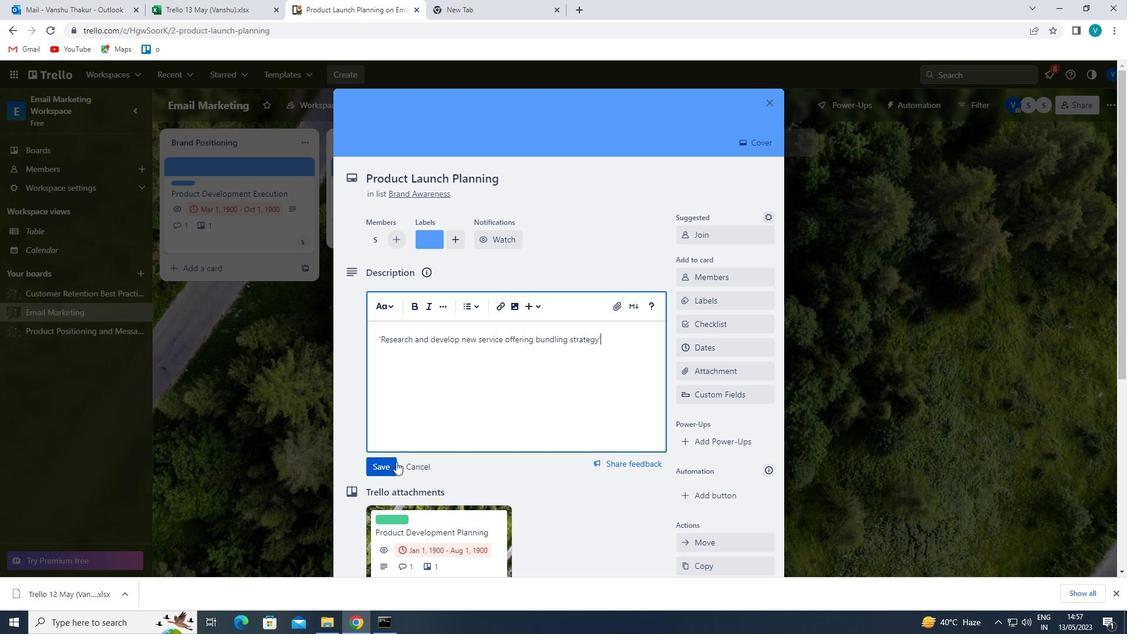 
Action: Mouse pressed left at (387, 462)
Screenshot: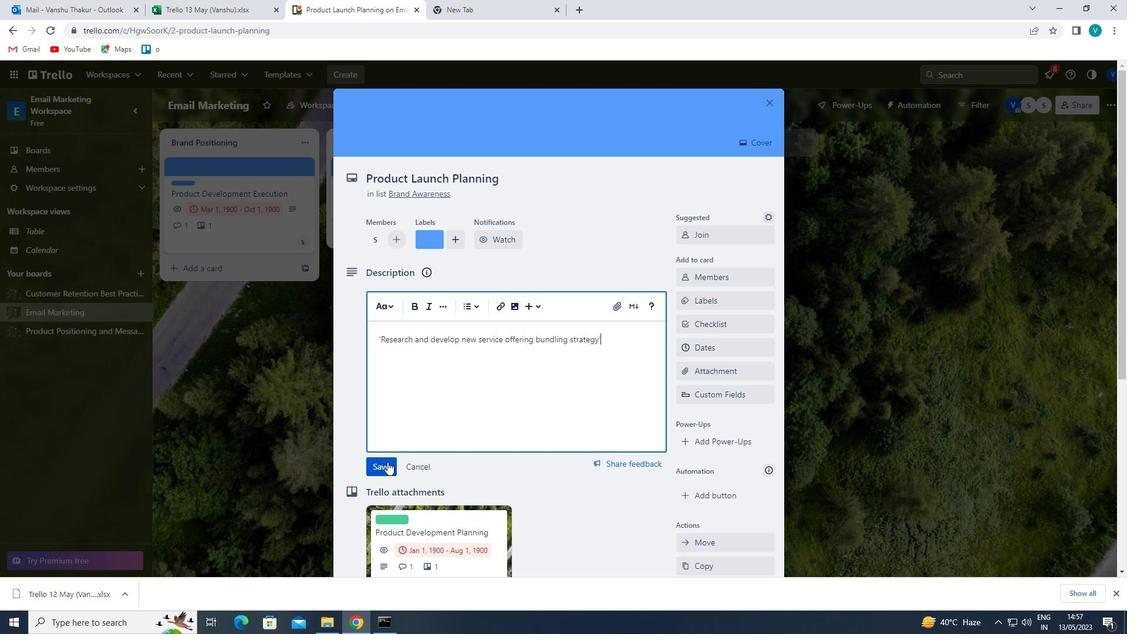 
Action: Mouse moved to (415, 449)
Screenshot: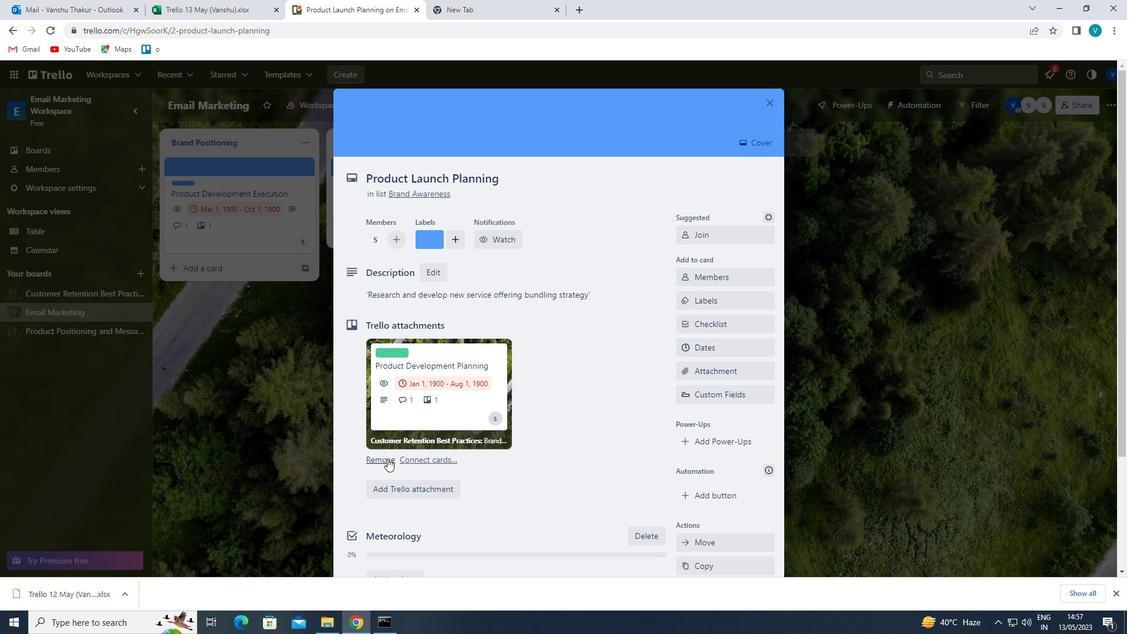 
Action: Mouse scrolled (415, 449) with delta (0, 0)
Screenshot: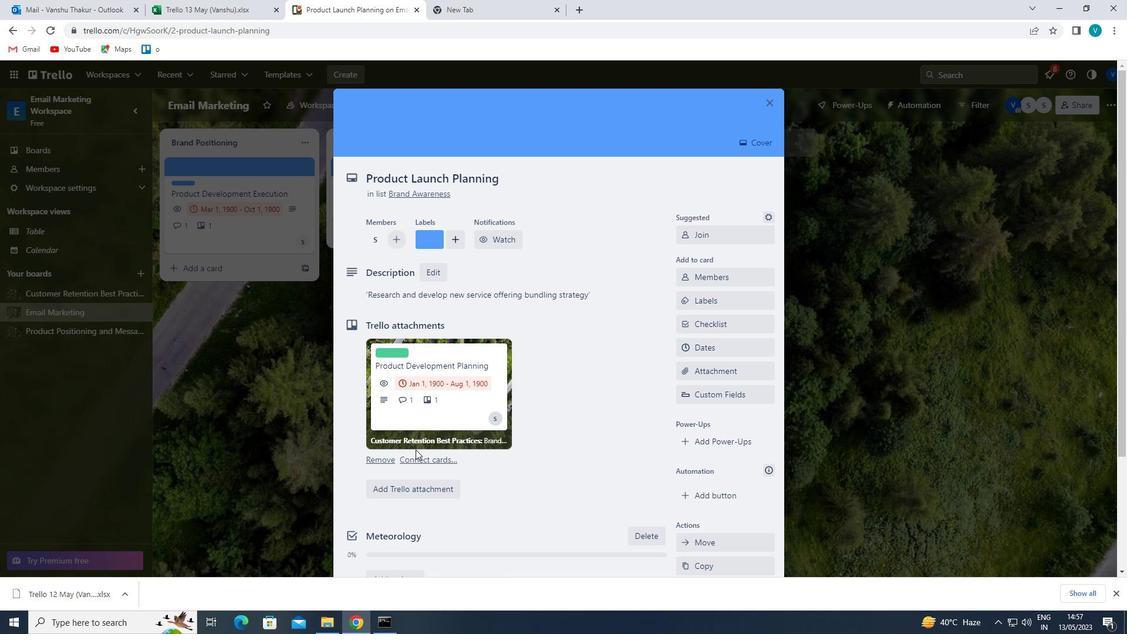 
Action: Mouse scrolled (415, 449) with delta (0, 0)
Screenshot: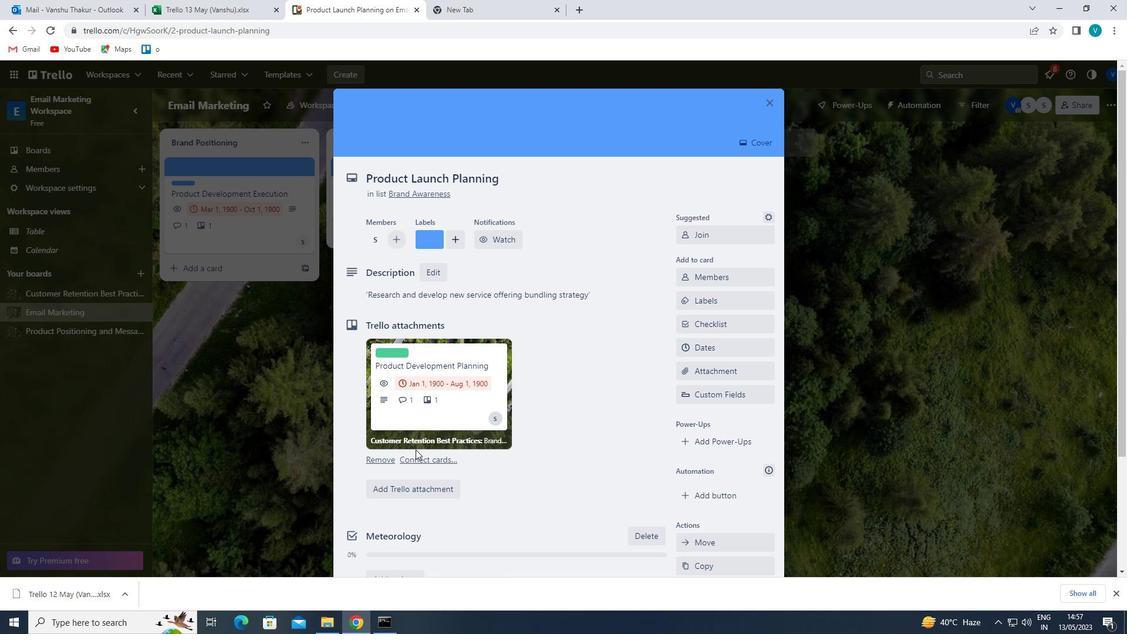 
Action: Mouse moved to (411, 531)
Screenshot: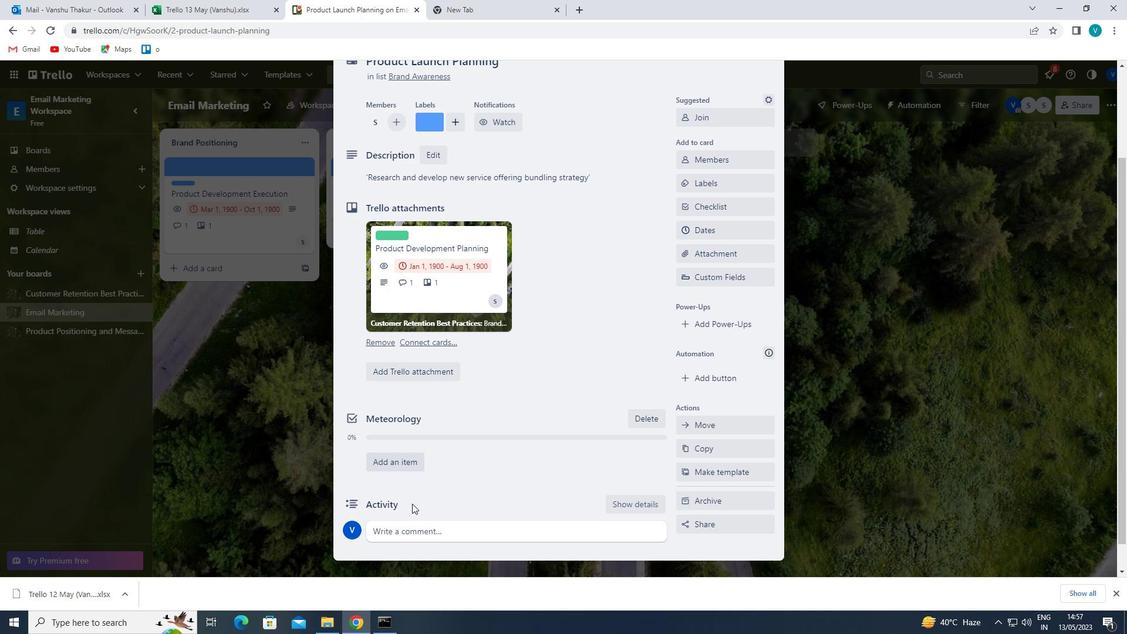 
Action: Mouse pressed left at (411, 531)
Screenshot: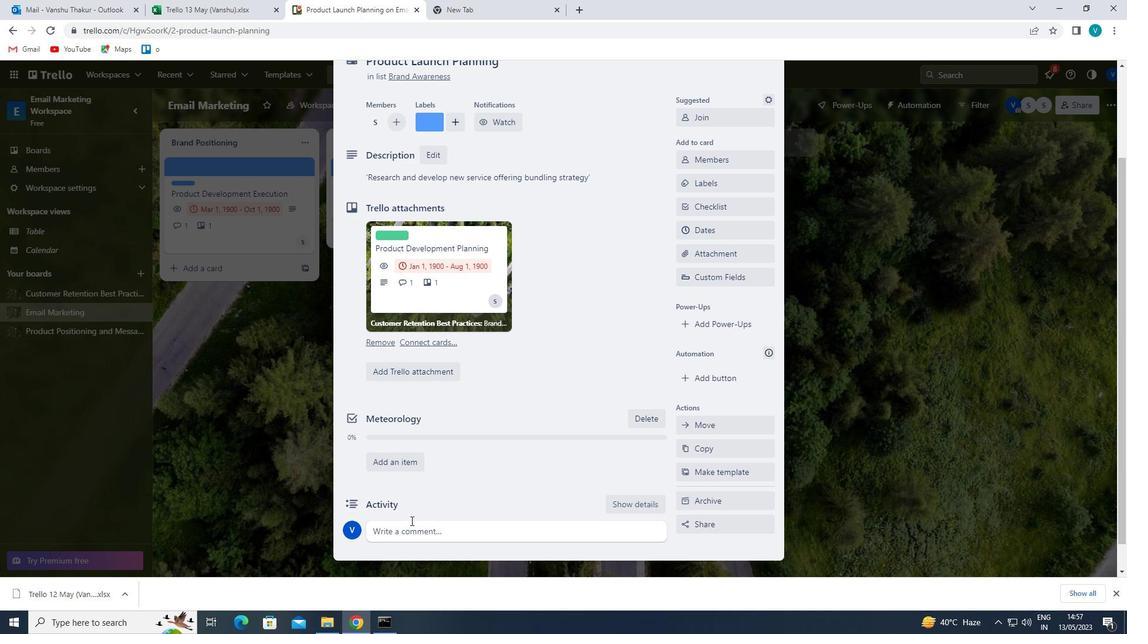 
Action: Mouse moved to (396, 523)
Screenshot: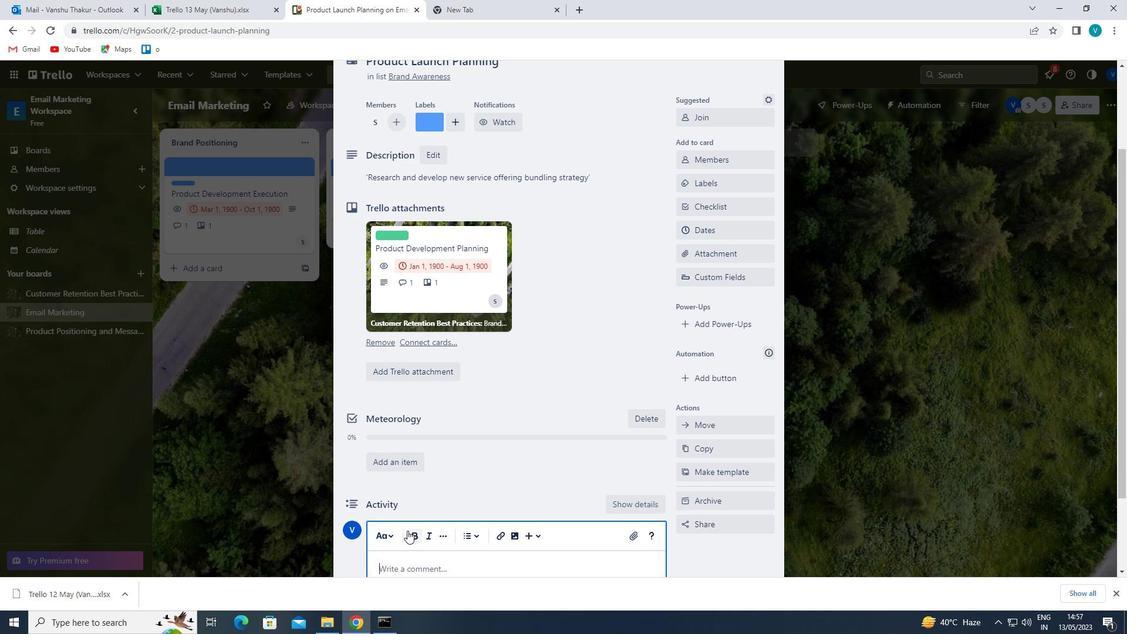 
Action: Key pressed '<Key.shift>LET<Key.space>US<Key.space>APPROACH<Key.space>THIS<Key.space>TASK<Key.space>WITH<Key.space>A<Key.space>SENSE<Key.space>OF<Key.space>COLLABORATION<Key.space>ADN<Key.space><Key.backspace><Key.backspace><Key.backspace>ND<Key.space>TEAMWORK<Key.space><Key.backspace>,<Key.space>LEVARGING<Key.space>TE<Key.space><Key.backspace><Key.backspace>HE<Key.left><Key.left><Key.left><Key.left><Key.left><Key.left><Key.left><Key.left><Key.left><Key.left><Key.right><Key.backspace>E<Key.right><Key.right><Key.right><Key.right><Key.right><Key.right><Key.right><Key.right><Key.right><Key.space>STR<Key.left><Key.left><Key.left><Key.left><Key.left><Key.left><Key.left><Key.left><Key.left><Key.left><Key.left><Key.left>A<Key.right><Key.right><Key.right><Key.right><Key.right><Key.right><Key.right><Key.right><Key.right><Key.right><Key.right><Key.right>ENGTHS<Key.space>OF<Key.space>EACH<Key.space>TEAM<Key.space>MEMBER.'
Screenshot: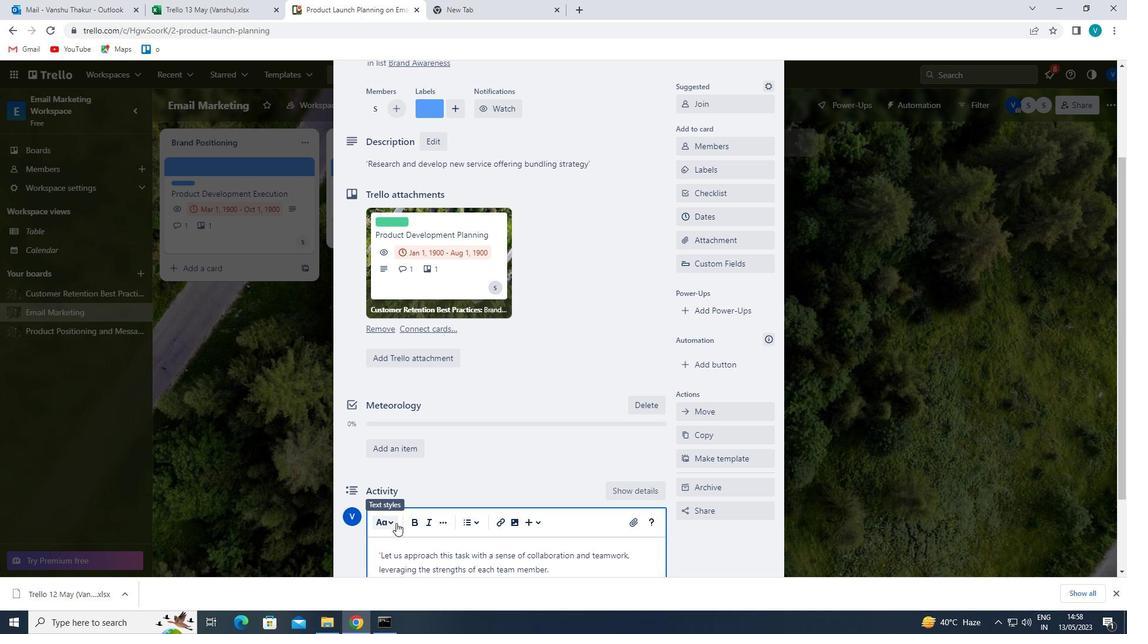 
Action: Mouse moved to (502, 505)
Screenshot: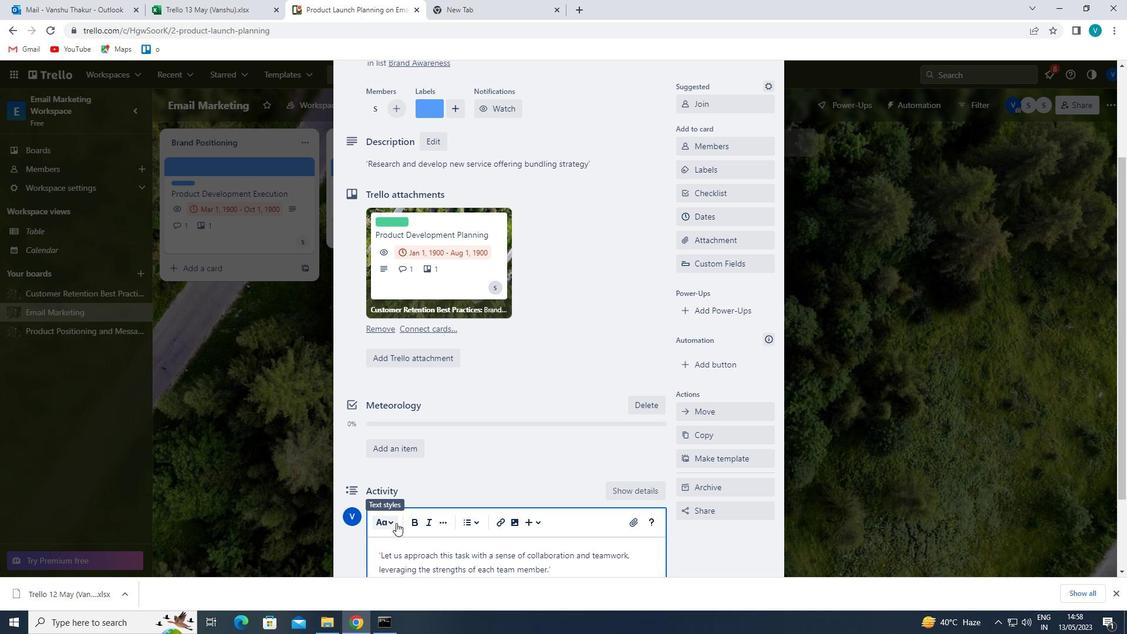 
Action: Mouse scrolled (502, 505) with delta (0, 0)
Screenshot: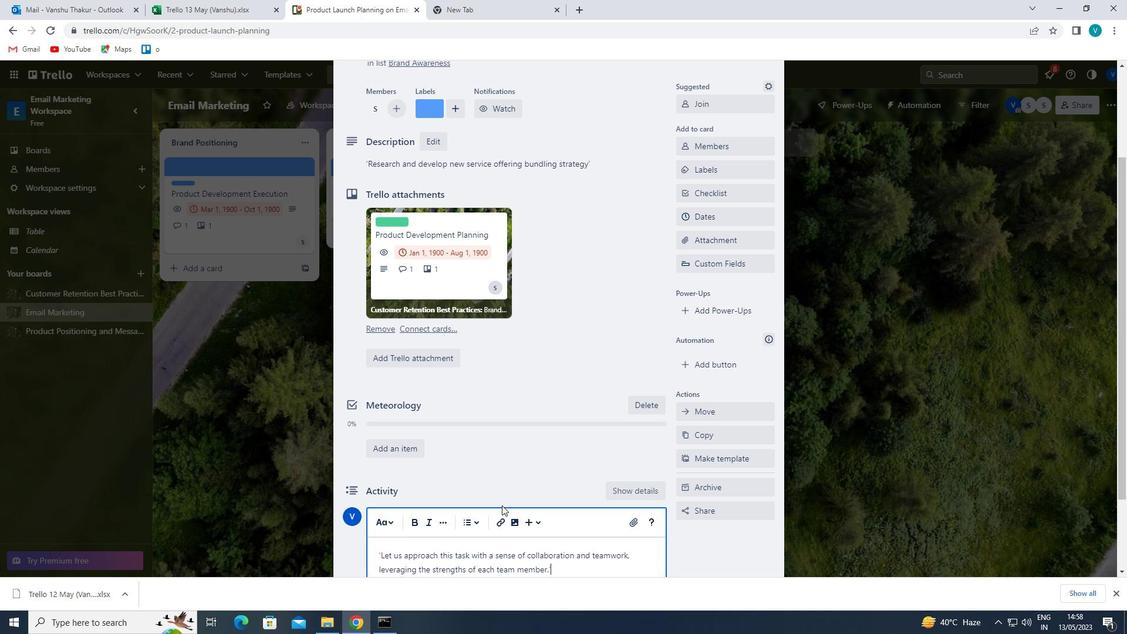 
Action: Mouse moved to (381, 542)
Screenshot: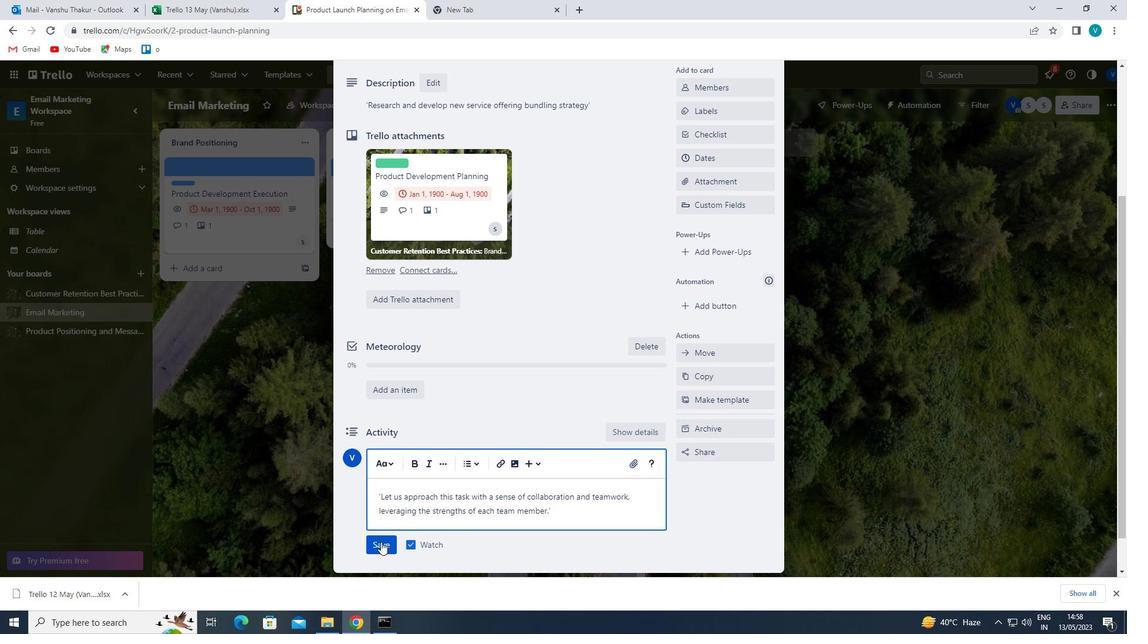 
Action: Mouse pressed left at (381, 542)
Screenshot: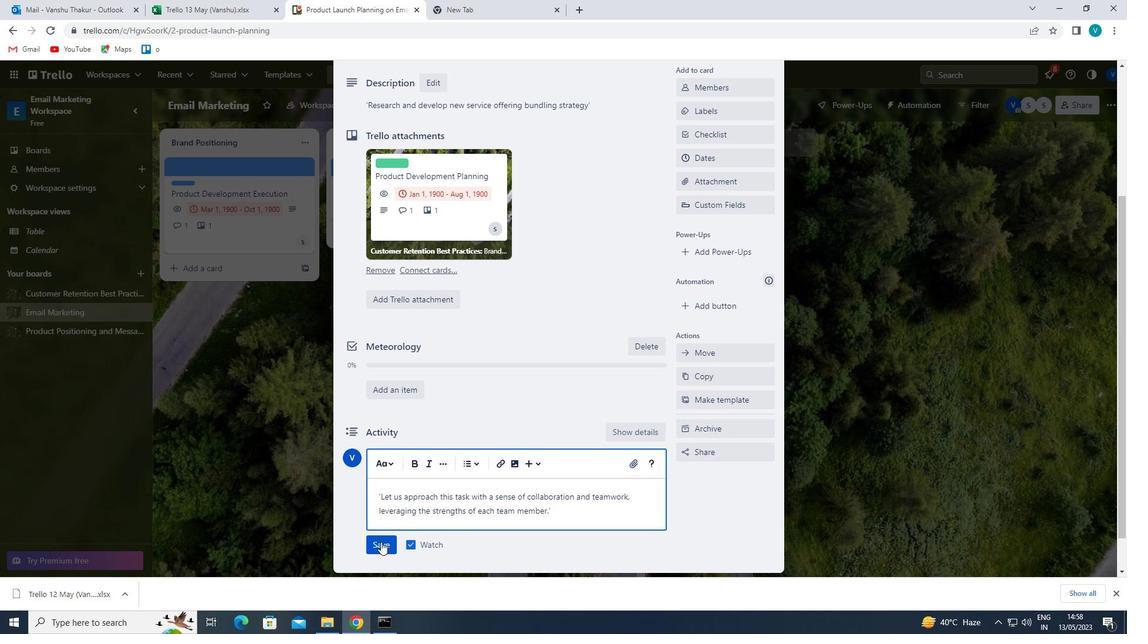 
Action: Mouse moved to (727, 155)
Screenshot: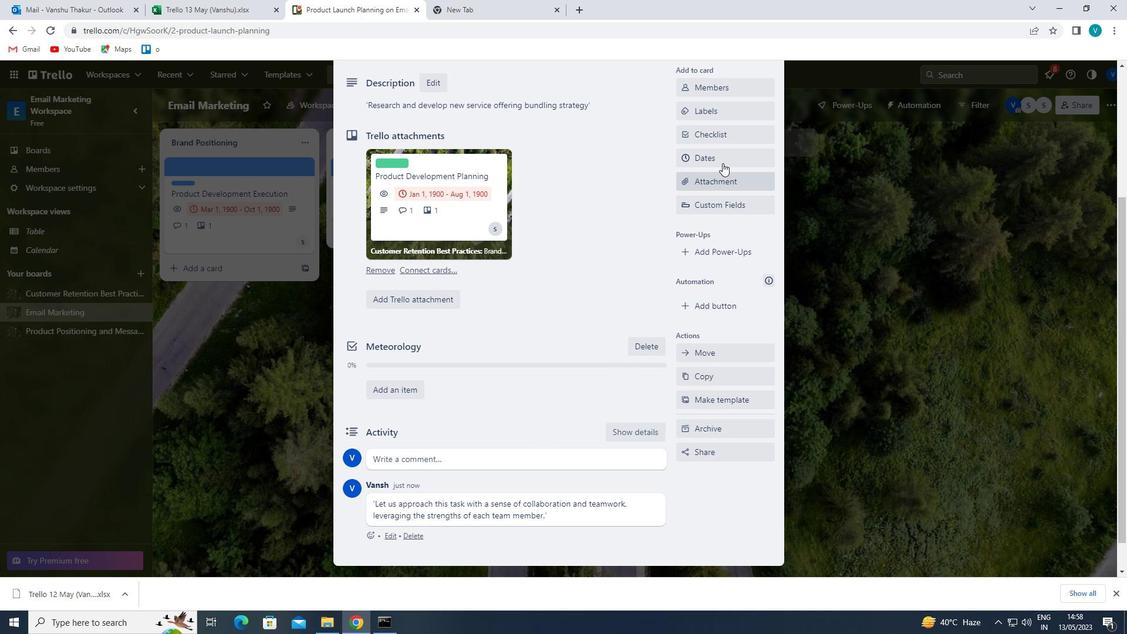 
Action: Mouse pressed left at (727, 155)
Screenshot: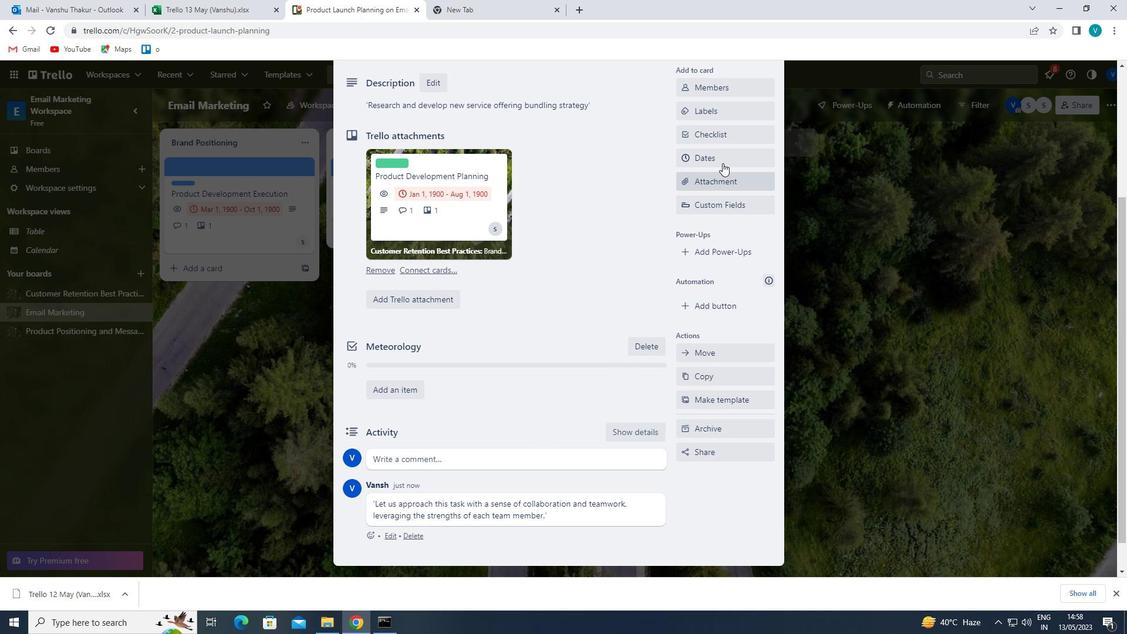 
Action: Mouse moved to (692, 318)
Screenshot: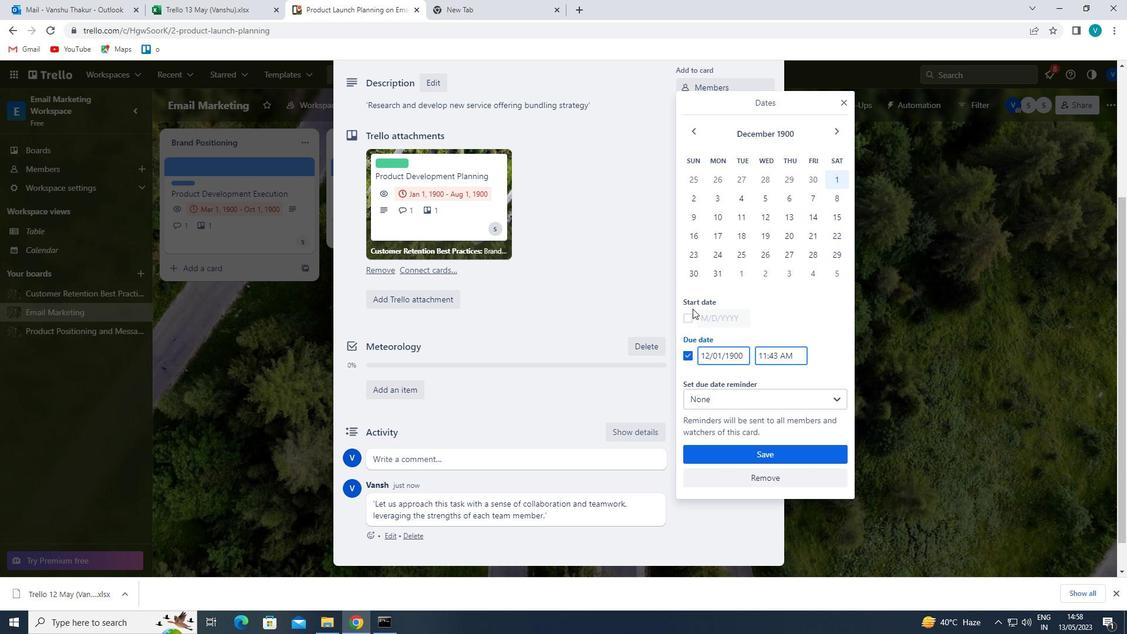 
Action: Mouse pressed left at (692, 318)
Screenshot: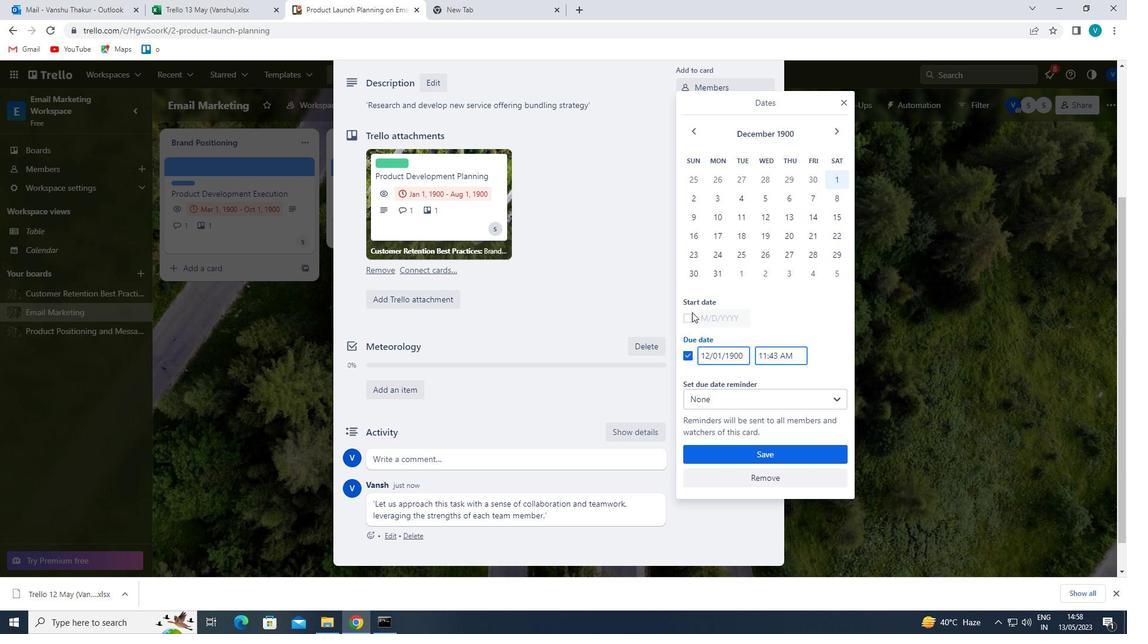 
Action: Mouse moved to (708, 313)
Screenshot: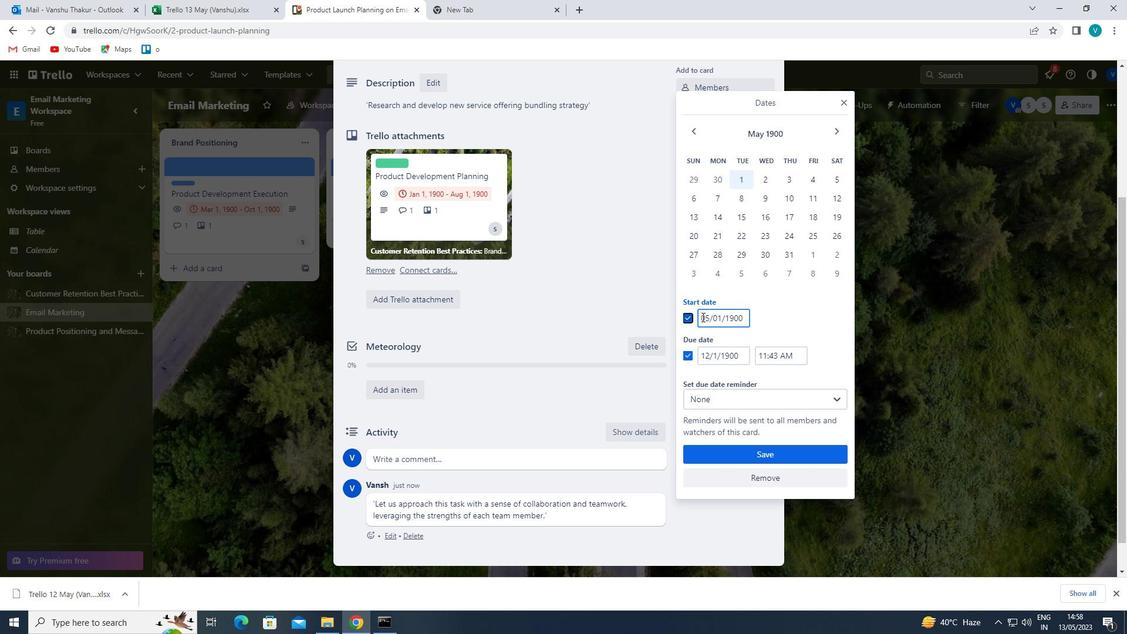 
Action: Mouse pressed left at (708, 313)
Screenshot: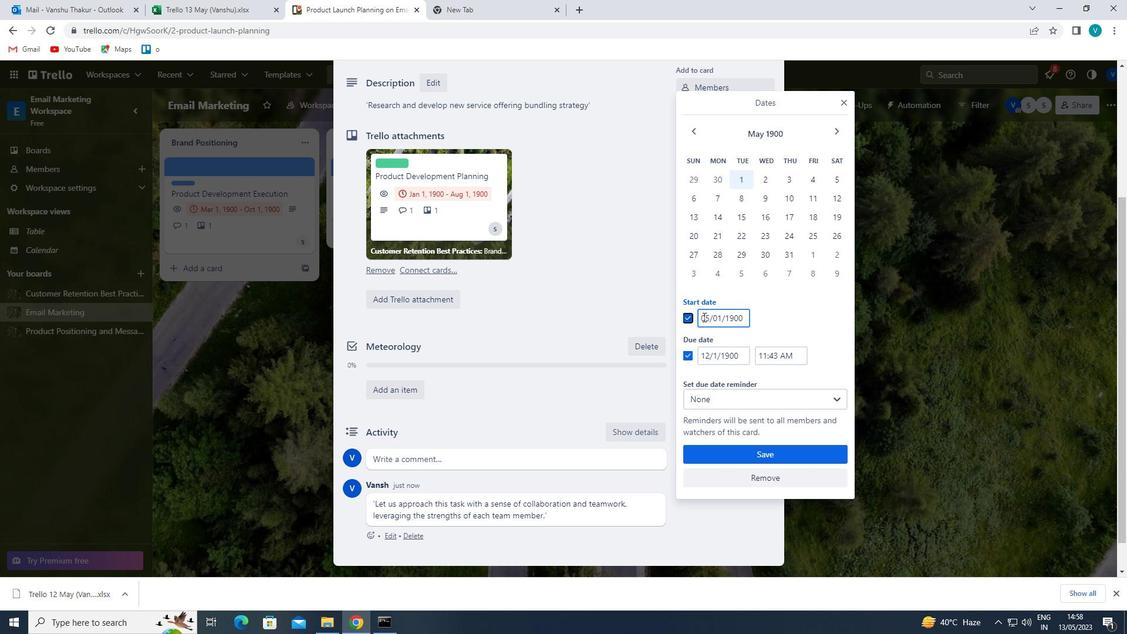 
Action: Mouse moved to (705, 317)
Screenshot: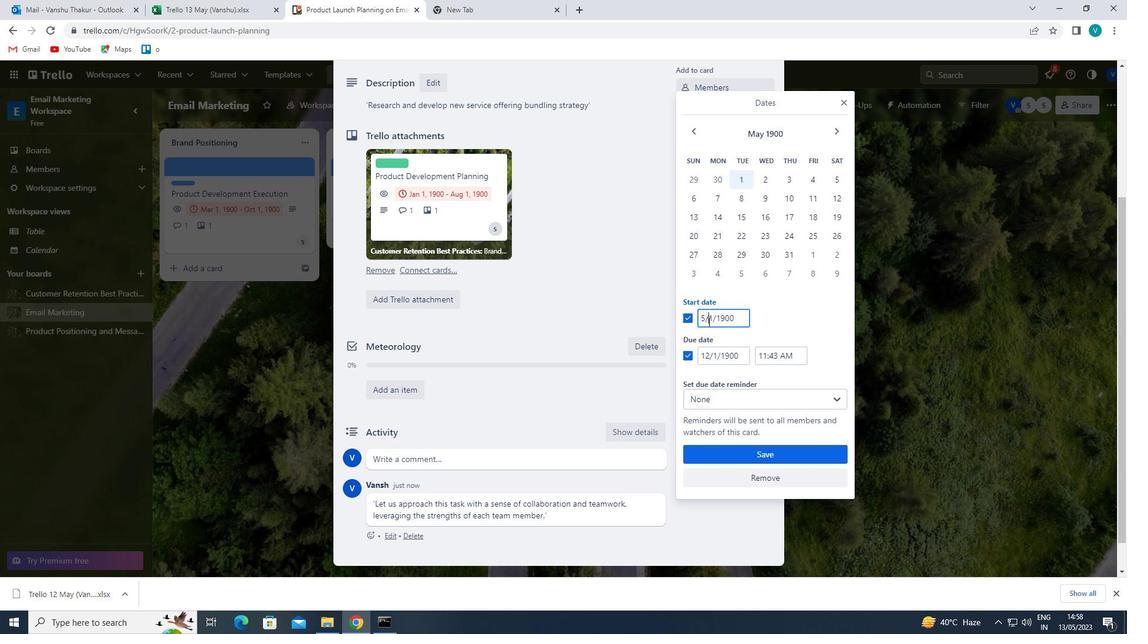 
Action: Mouse pressed left at (705, 317)
Screenshot: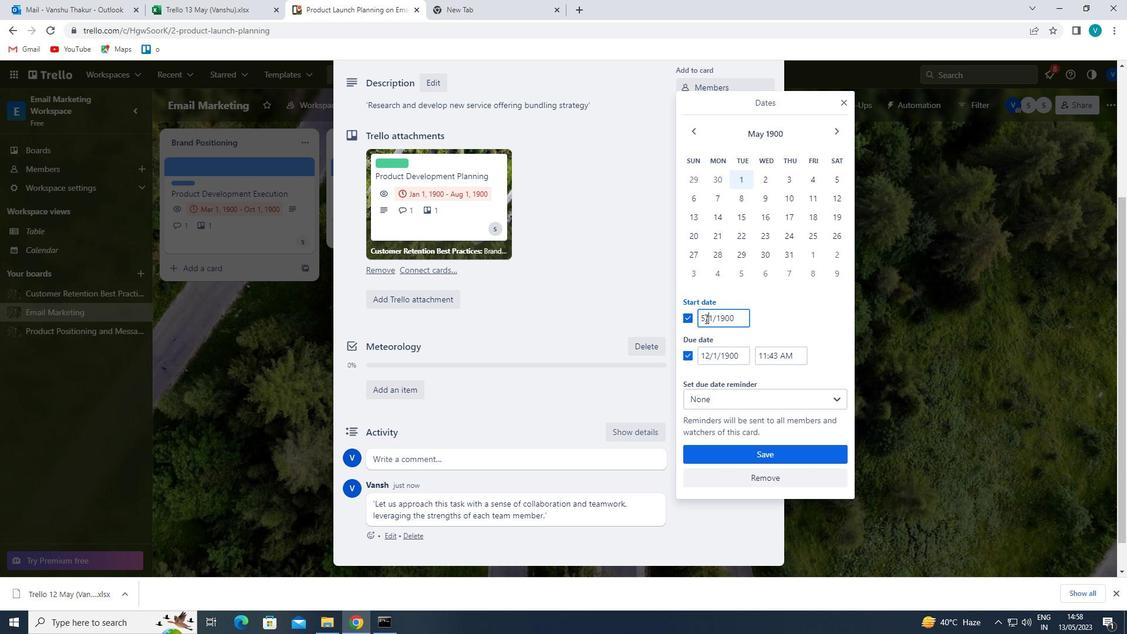 
Action: Mouse moved to (677, 351)
Screenshot: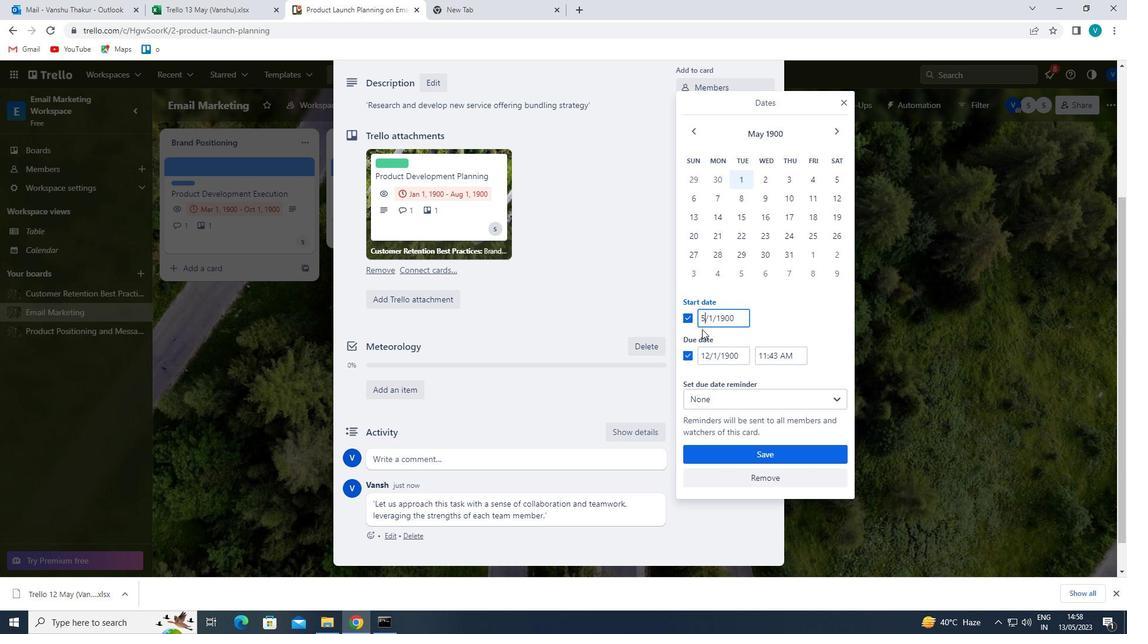 
Action: Key pressed <Key.backspace>6
Screenshot: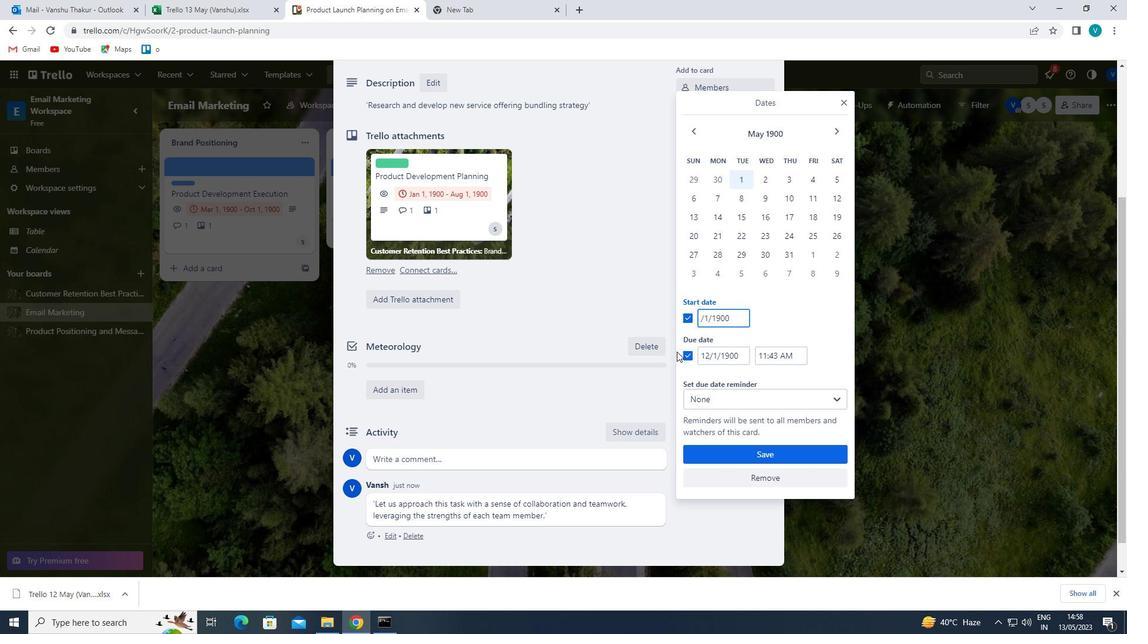 
Action: Mouse moved to (708, 354)
Screenshot: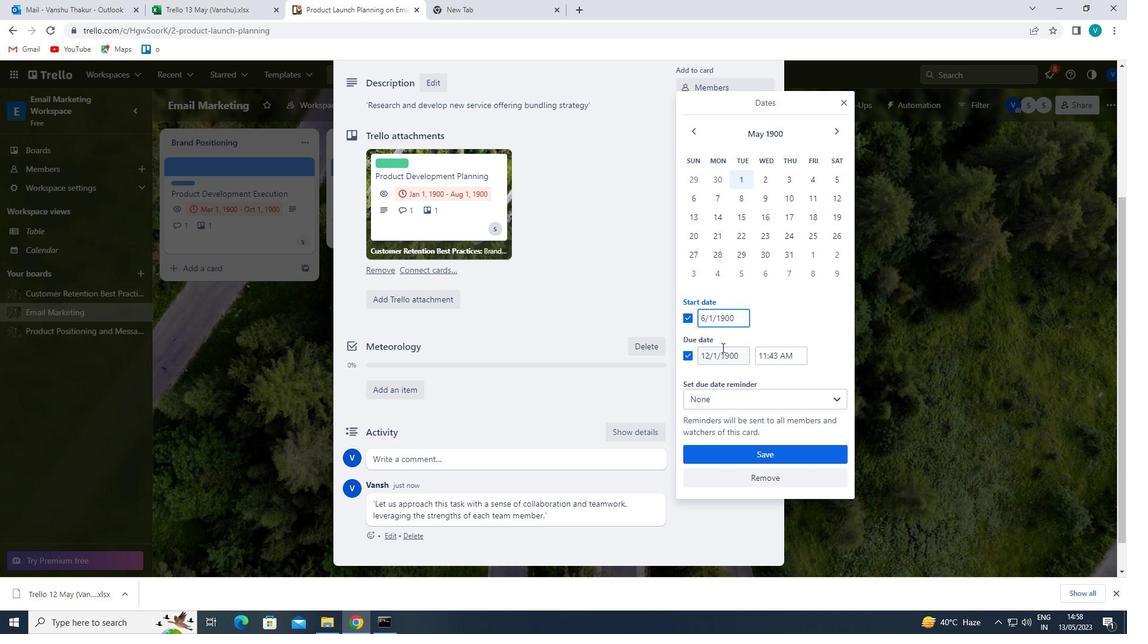 
Action: Mouse pressed left at (708, 354)
Screenshot: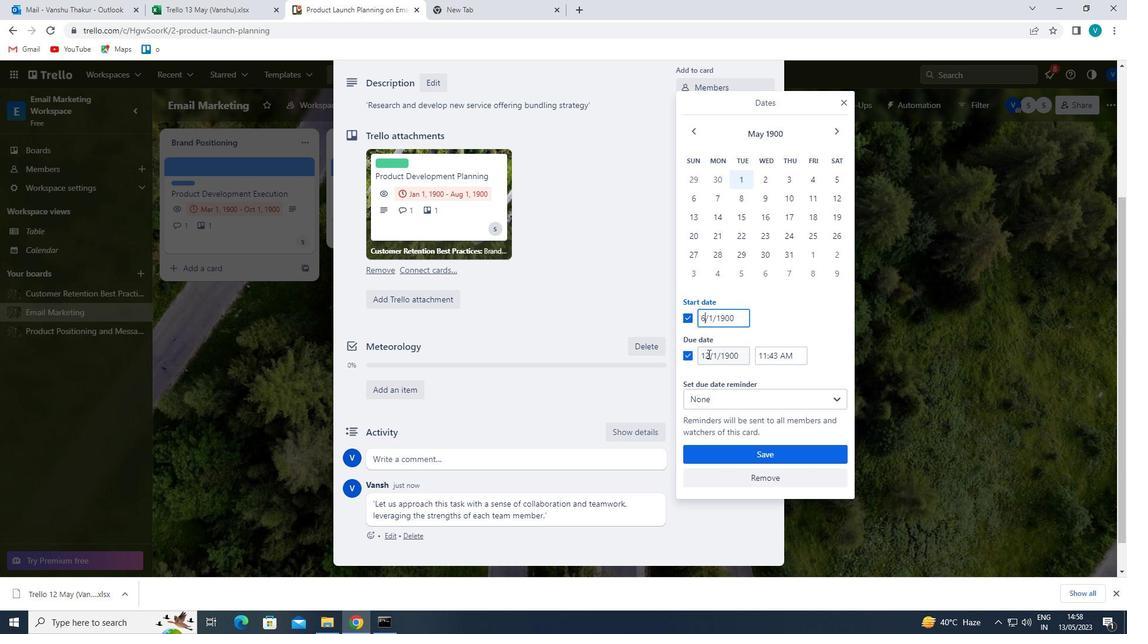 
Action: Mouse moved to (708, 373)
Screenshot: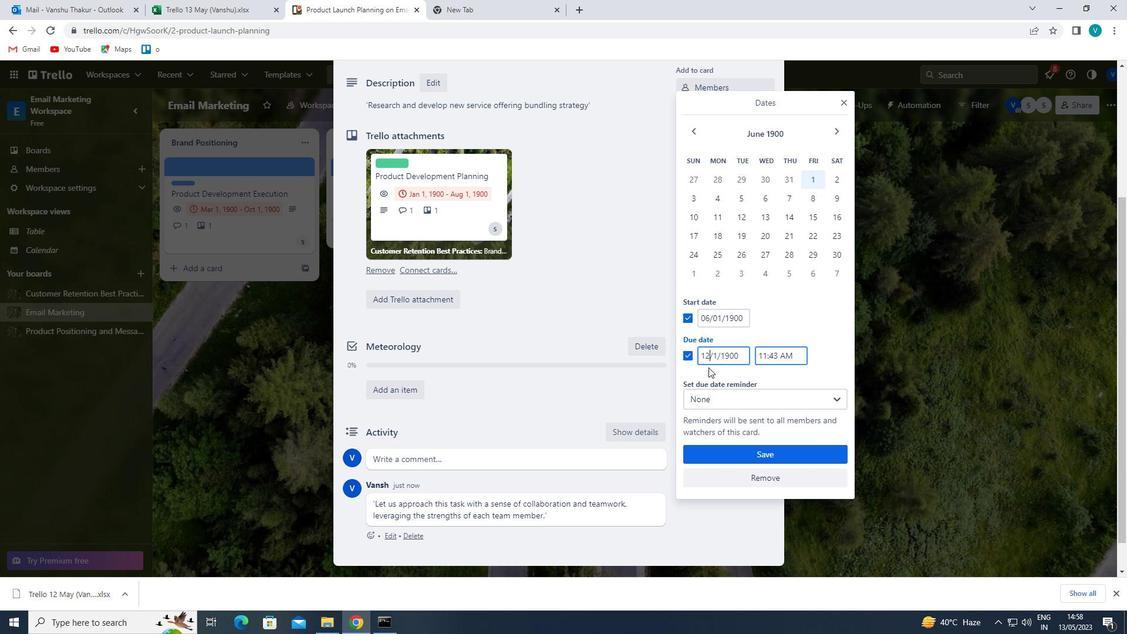 
Action: Key pressed <Key.backspace>3
Screenshot: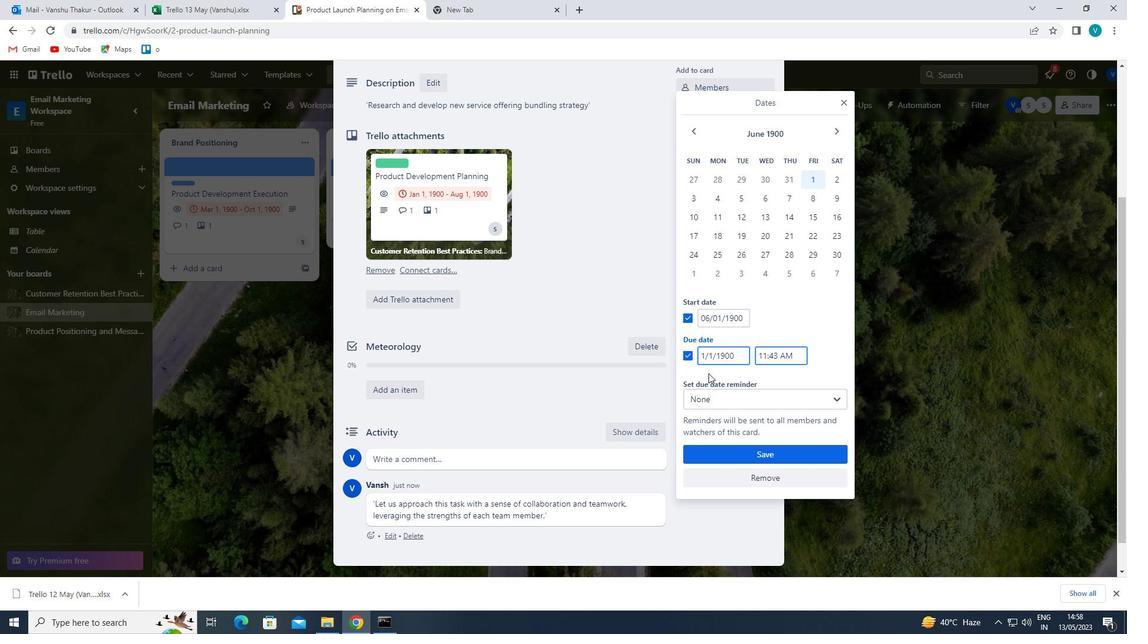 
Action: Mouse moved to (740, 452)
Screenshot: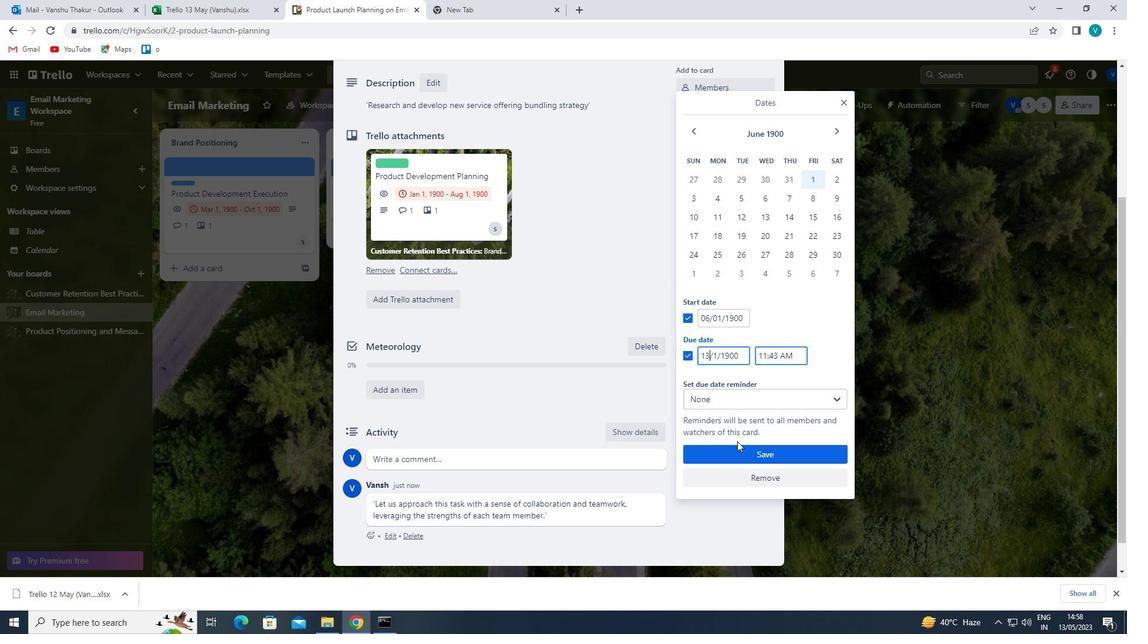 
Action: Mouse pressed left at (740, 452)
Screenshot: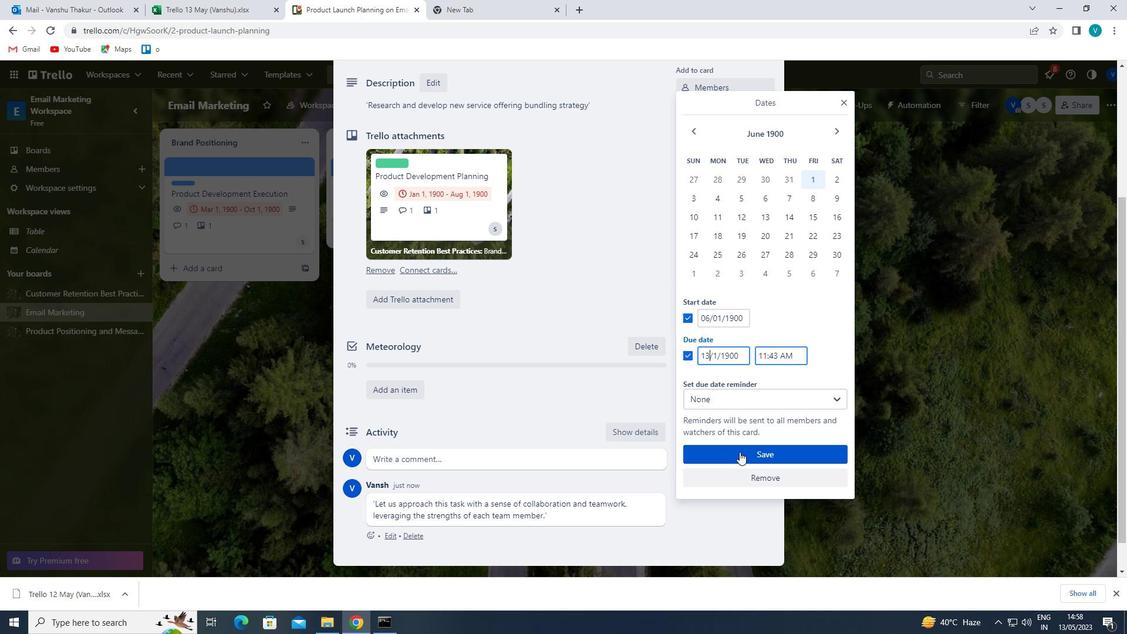 
Action: Mouse moved to (740, 452)
Screenshot: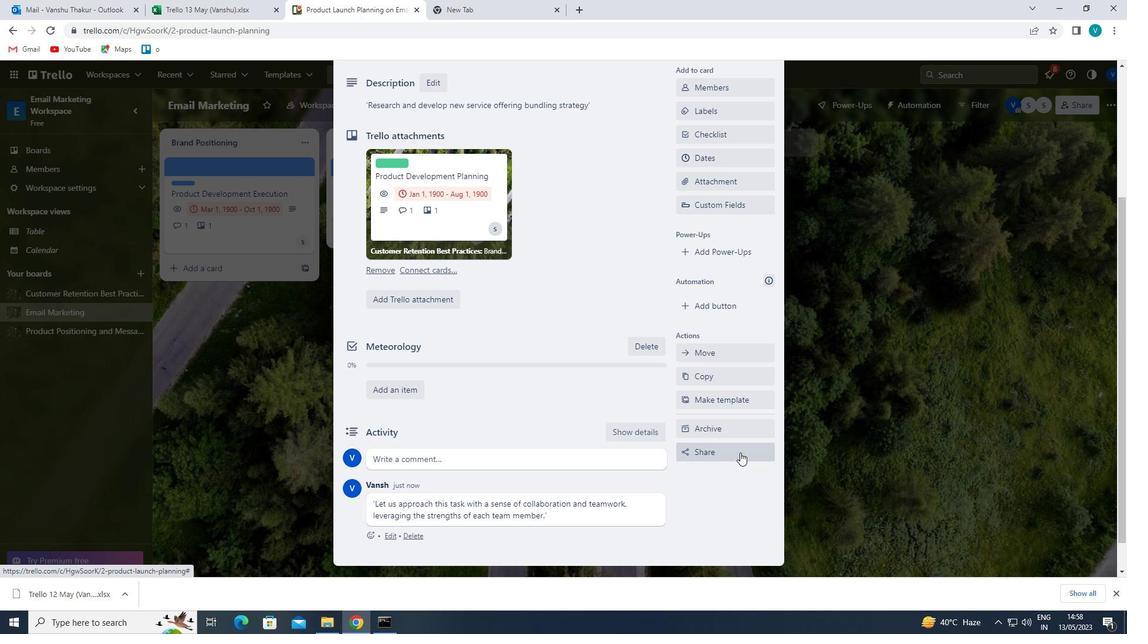 
